 Task: Use a spectral editing tool to visually identify and attenuate sibilant frequencies.
Action: Mouse moved to (38, 234)
Screenshot: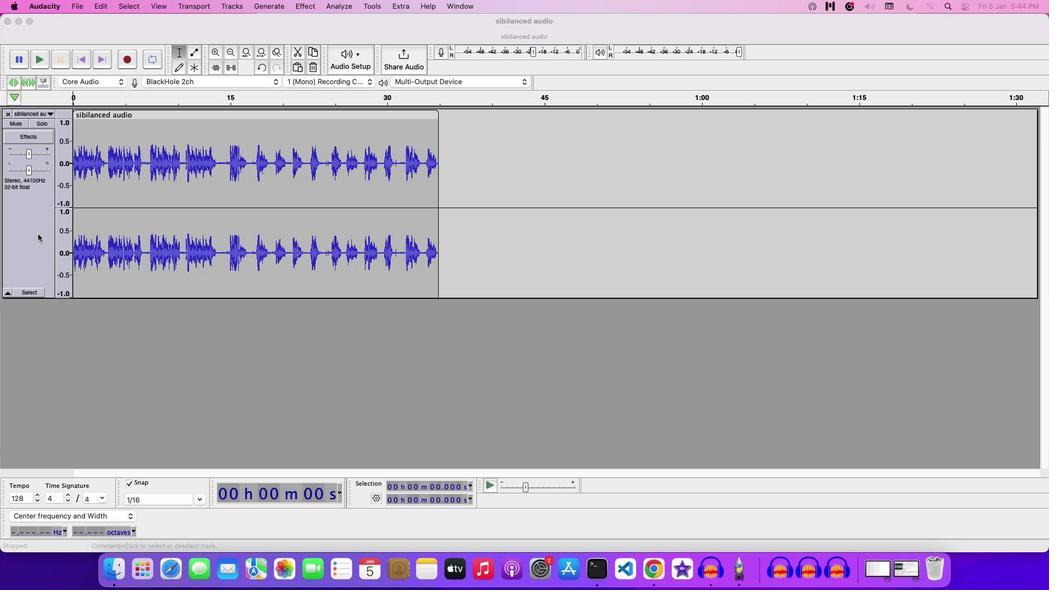 
Action: Mouse pressed left at (38, 234)
Screenshot: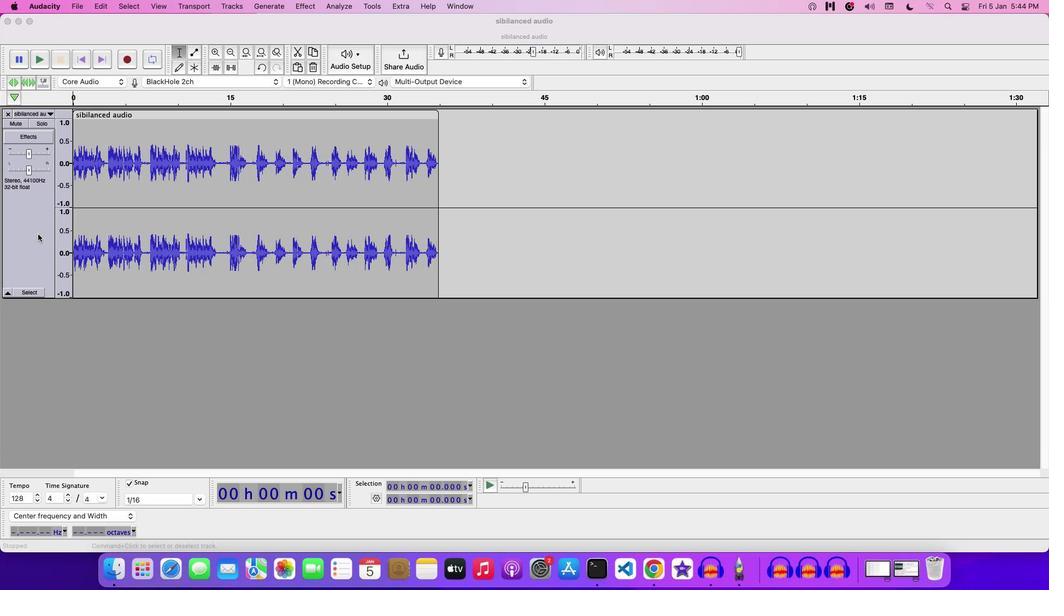 
Action: Mouse moved to (38, 234)
Screenshot: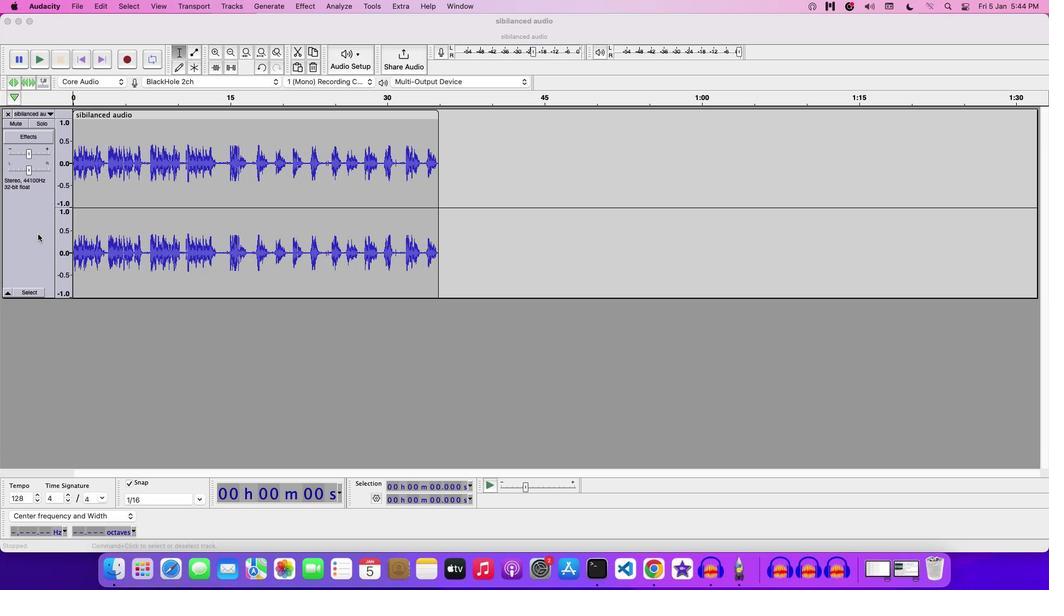
Action: Mouse pressed right at (38, 234)
Screenshot: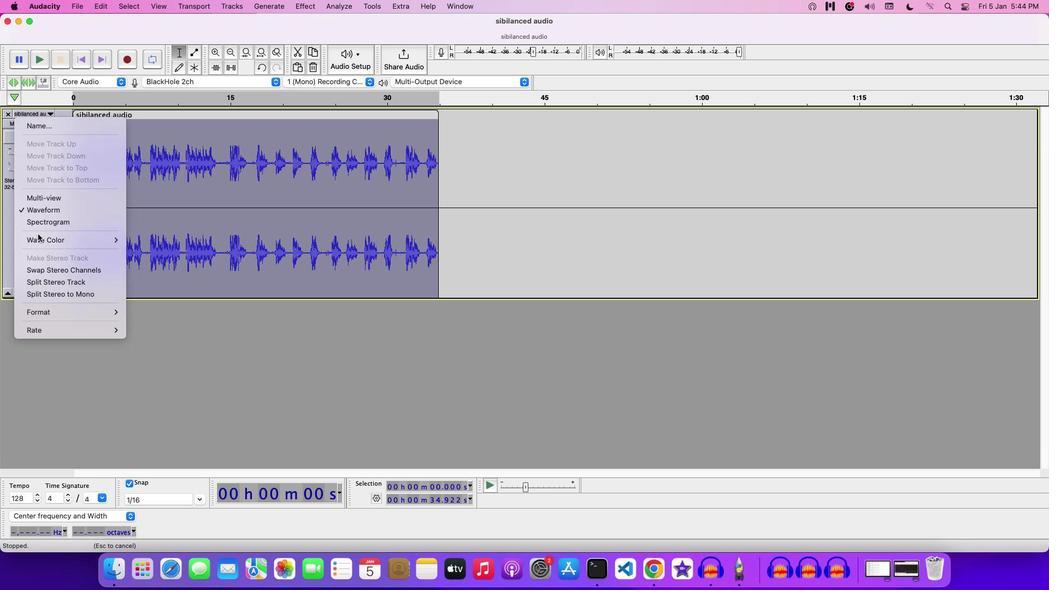 
Action: Mouse moved to (70, 218)
Screenshot: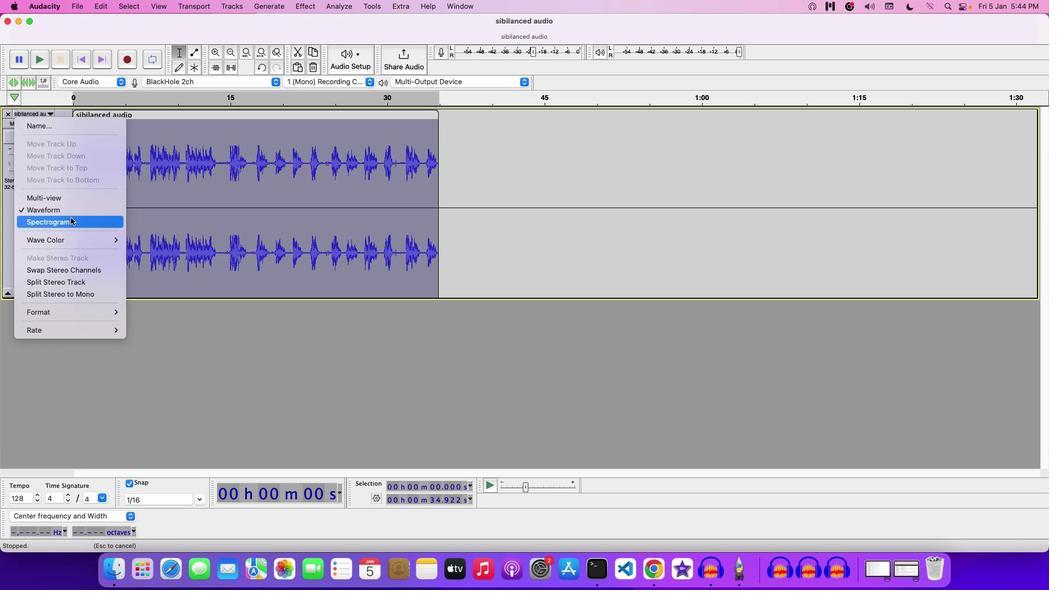 
Action: Mouse pressed left at (70, 218)
Screenshot: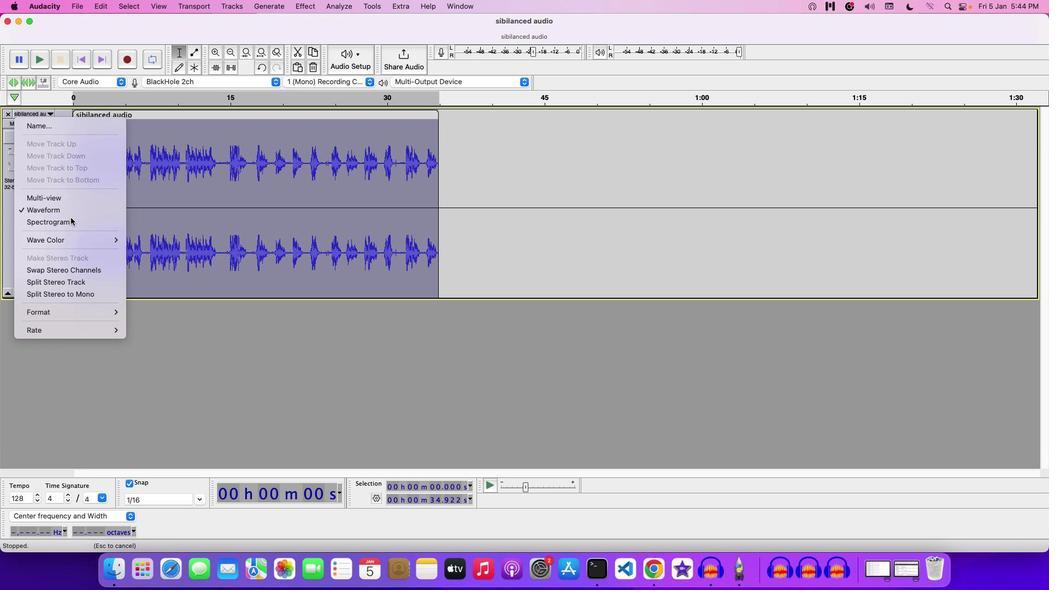 
Action: Mouse moved to (42, 296)
Screenshot: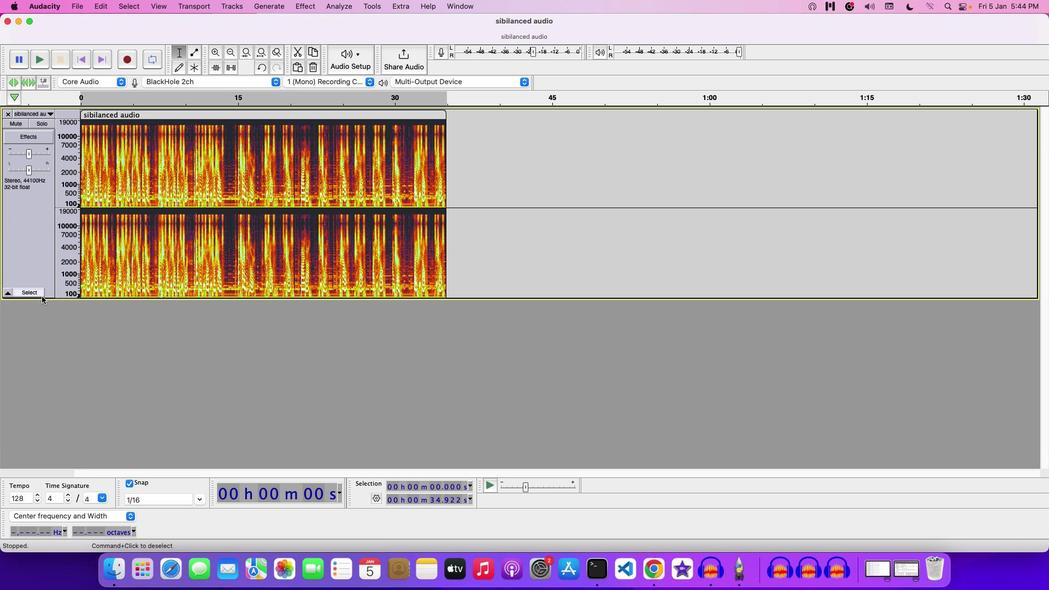 
Action: Mouse pressed left at (42, 296)
Screenshot: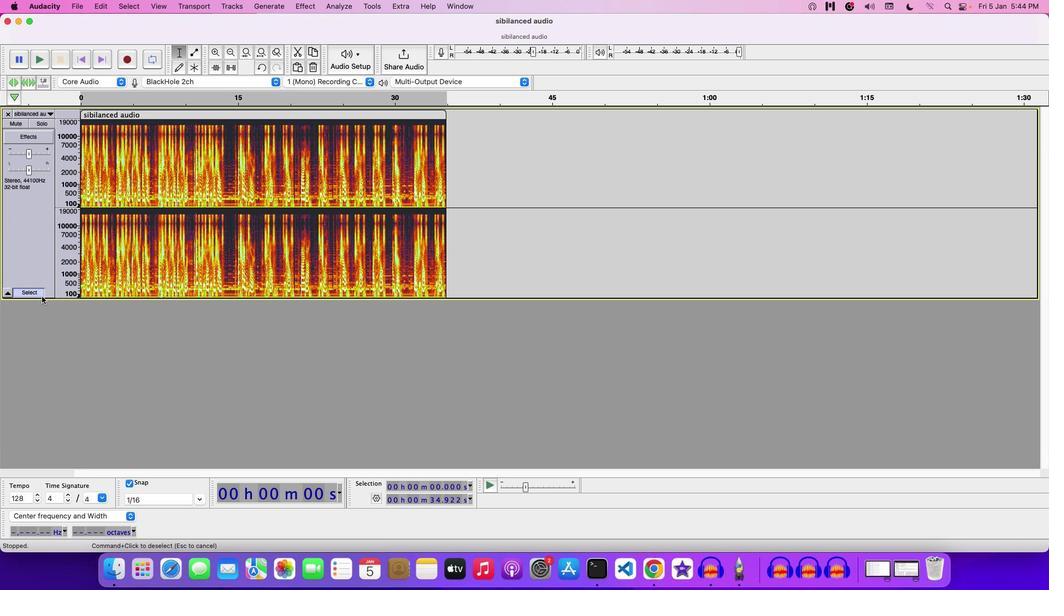 
Action: Mouse moved to (48, 300)
Screenshot: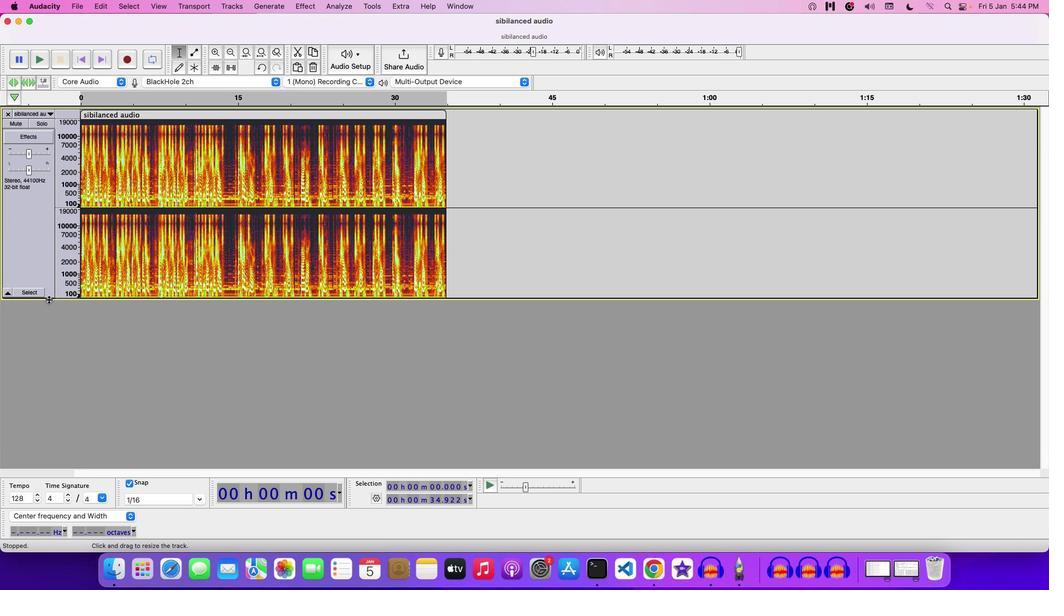 
Action: Mouse pressed left at (48, 300)
Screenshot: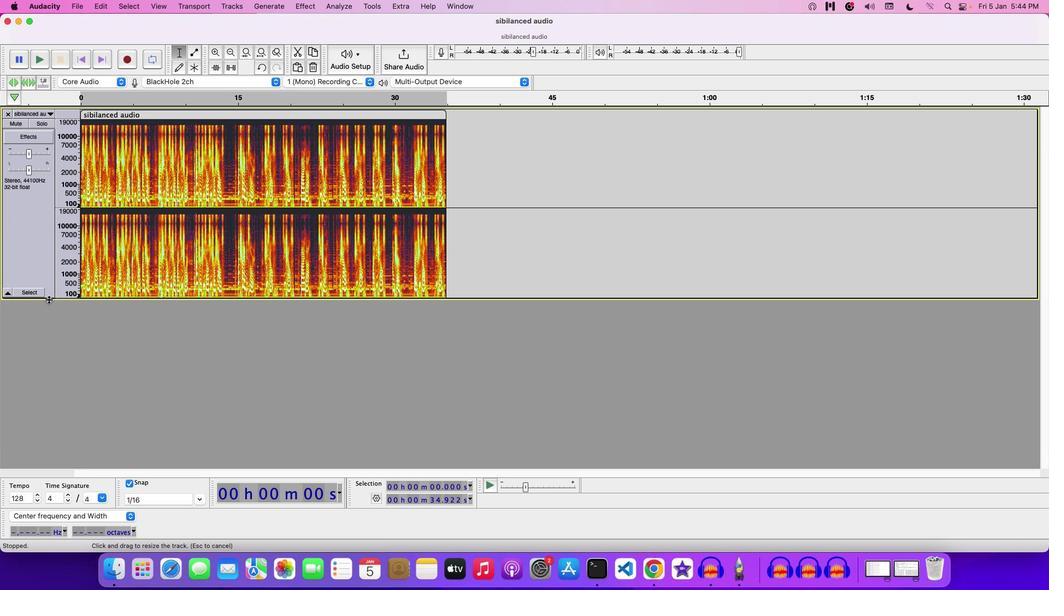 
Action: Mouse moved to (124, 132)
Screenshot: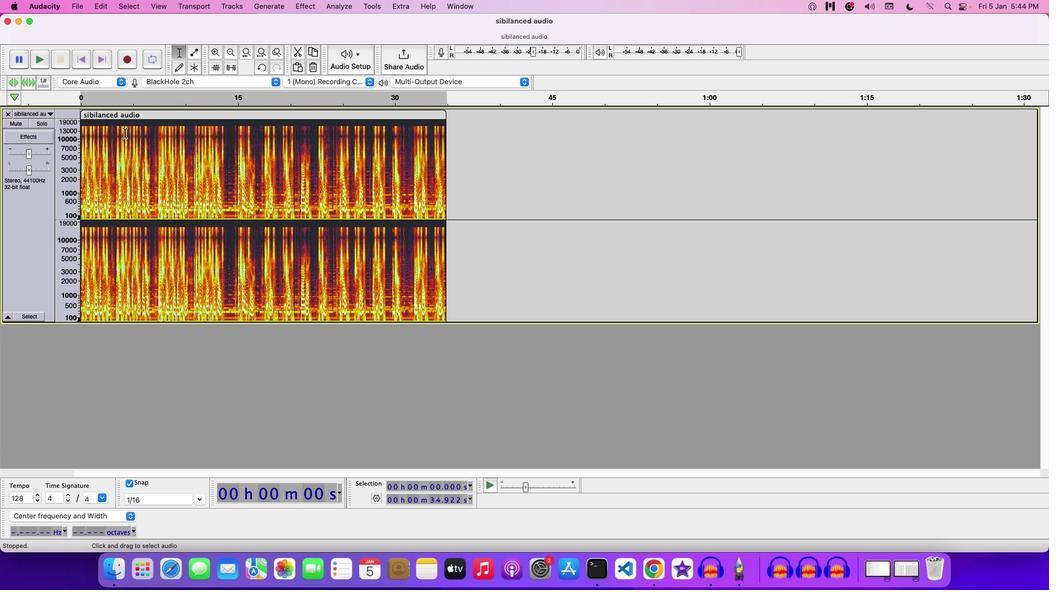 
Action: Mouse pressed left at (124, 132)
Screenshot: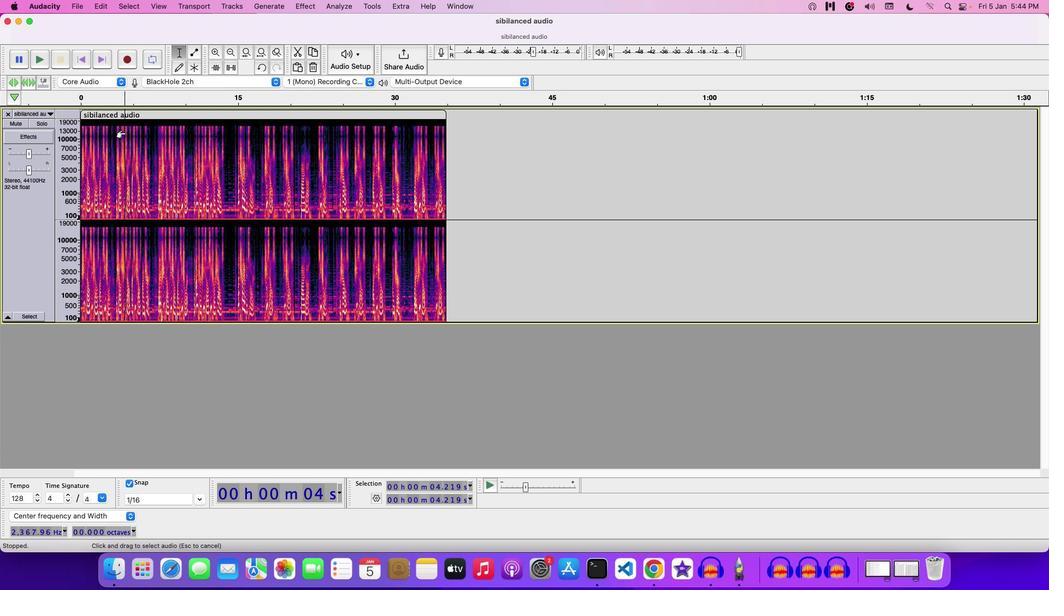
Action: Mouse moved to (88, 168)
Screenshot: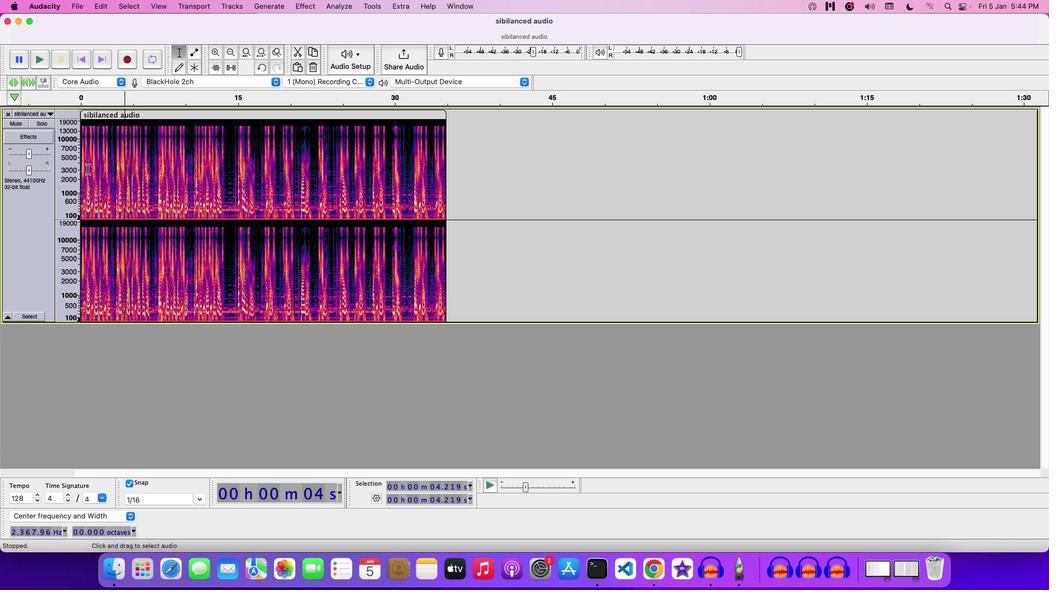 
Action: Mouse pressed left at (88, 168)
Screenshot: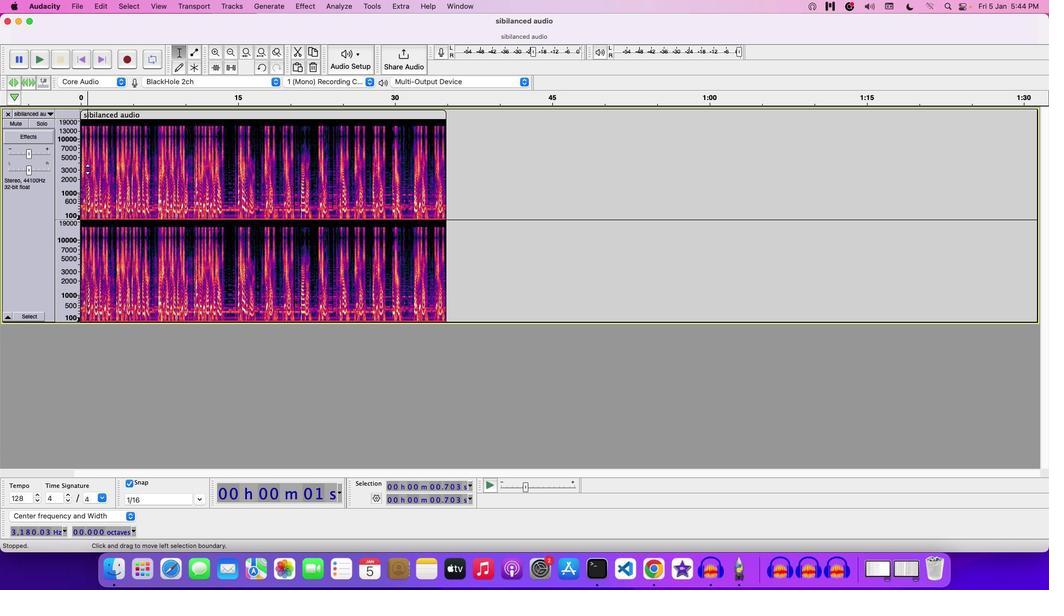 
Action: Mouse moved to (87, 169)
Screenshot: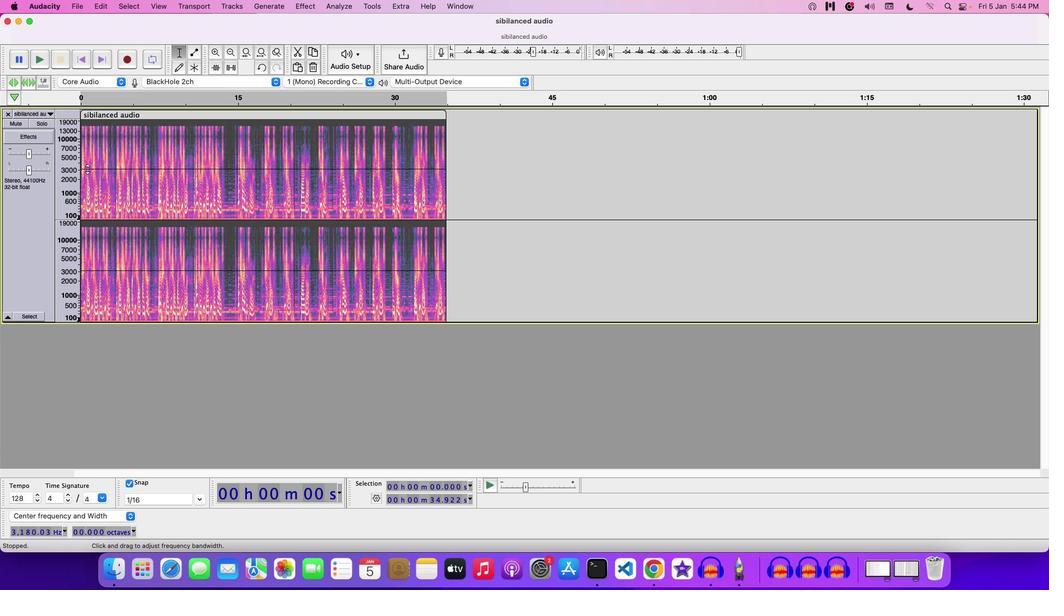 
Action: Mouse pressed left at (87, 169)
Screenshot: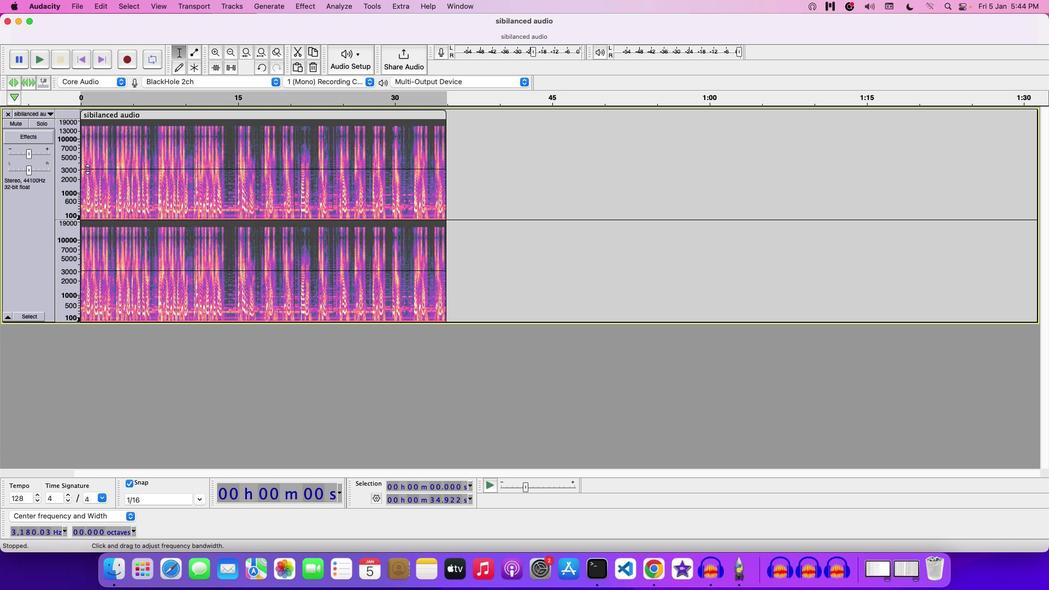 
Action: Mouse moved to (95, 131)
Screenshot: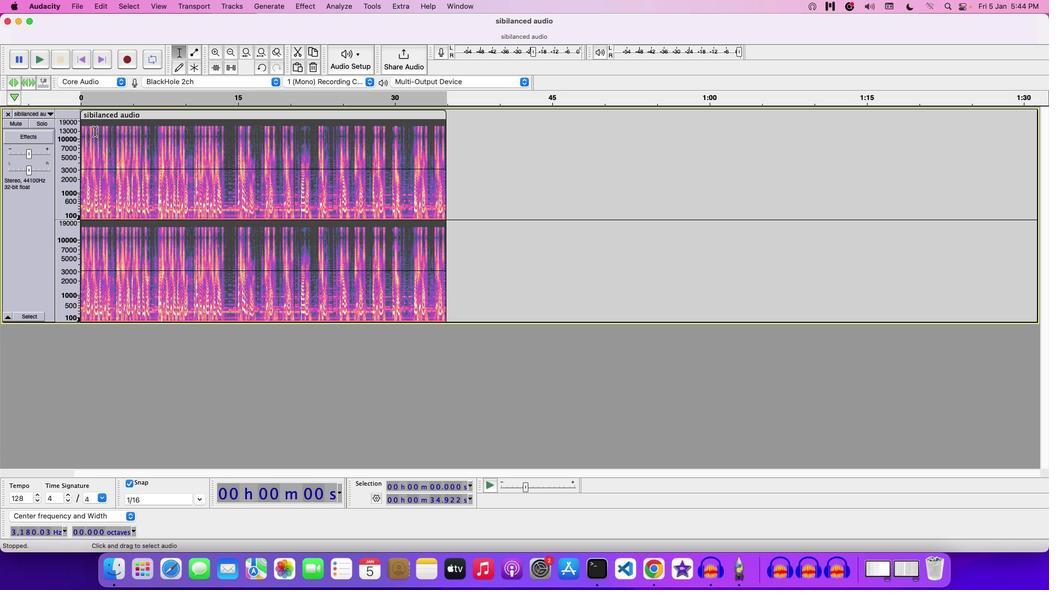 
Action: Mouse pressed left at (95, 131)
Screenshot: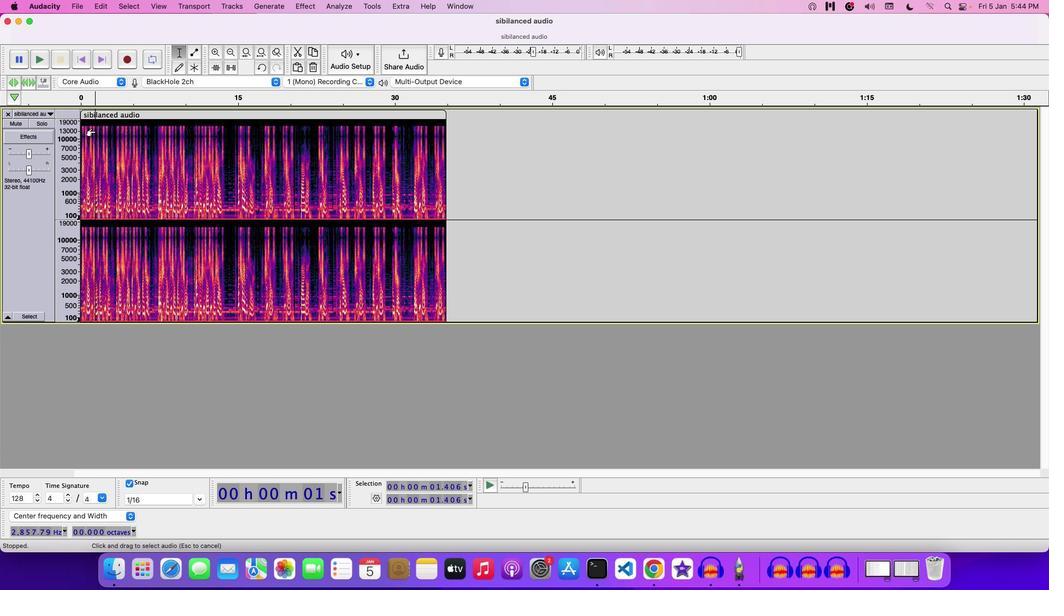 
Action: Mouse moved to (91, 131)
Screenshot: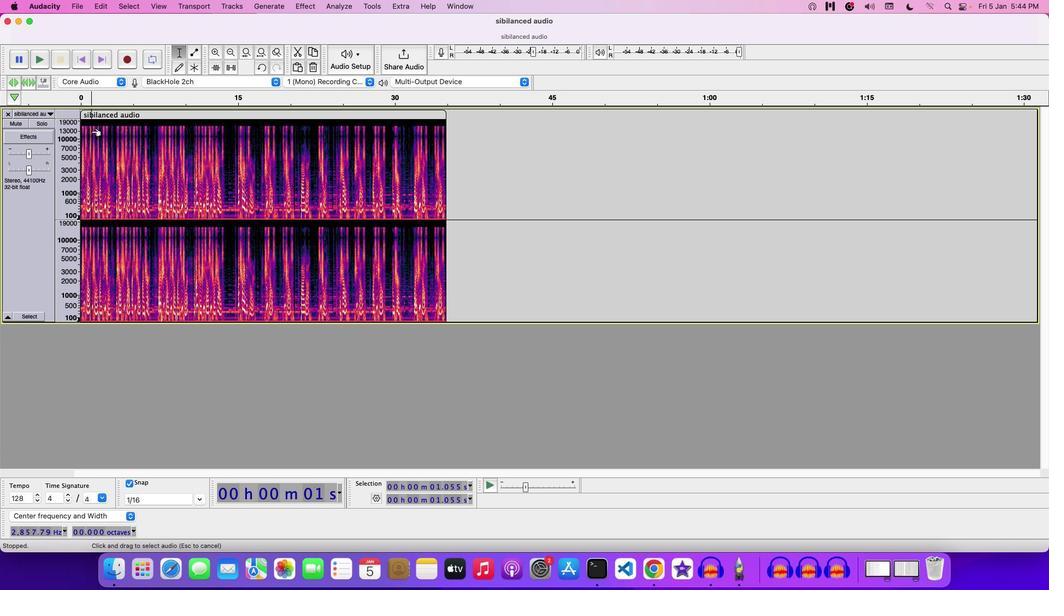 
Action: Mouse pressed left at (91, 131)
Screenshot: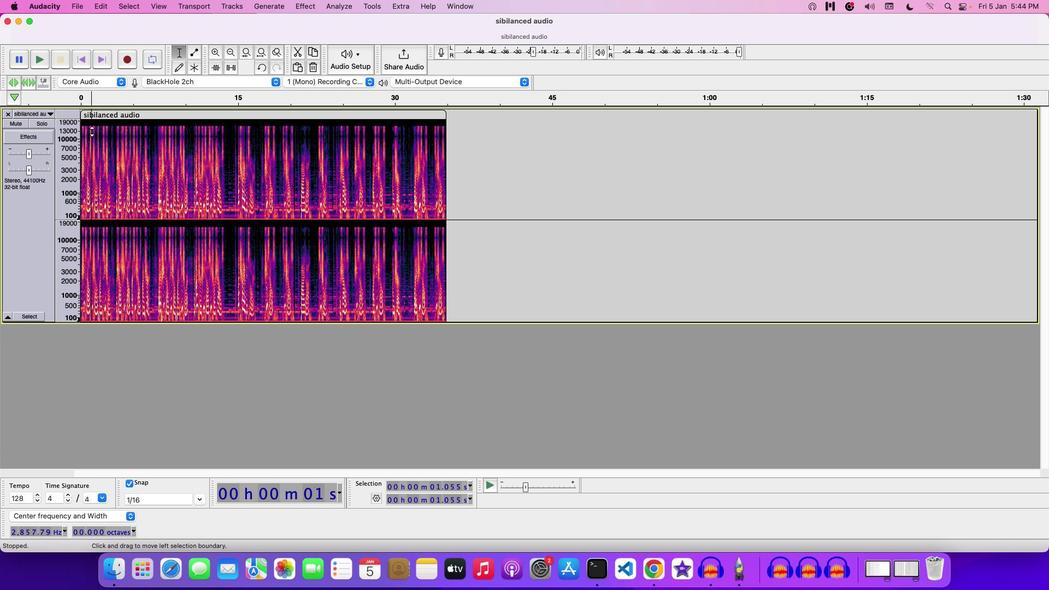 
Action: Mouse pressed left at (91, 131)
Screenshot: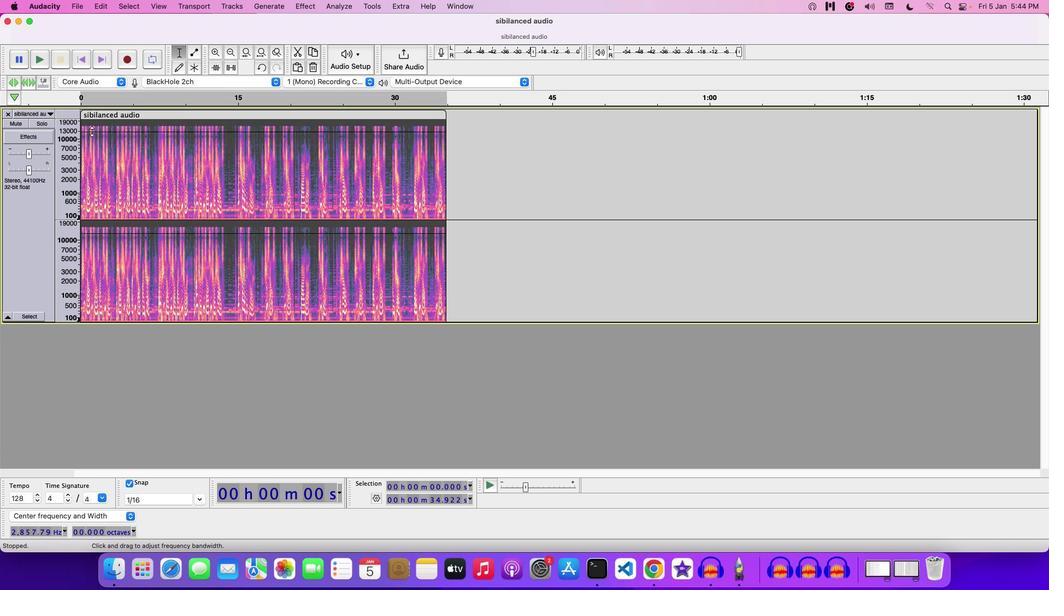 
Action: Mouse pressed left at (91, 131)
Screenshot: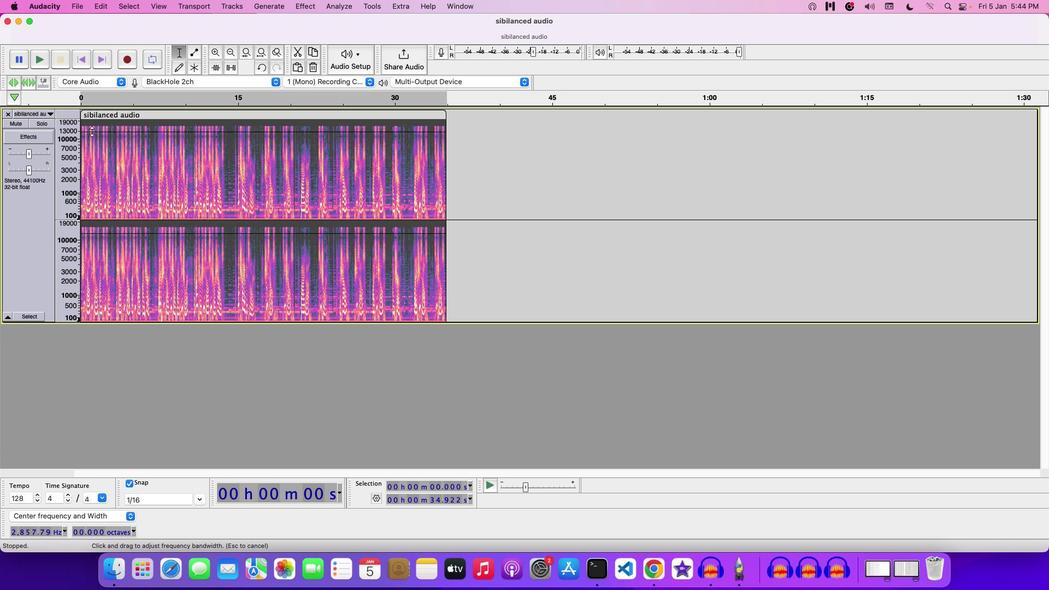 
Action: Mouse moved to (314, 5)
Screenshot: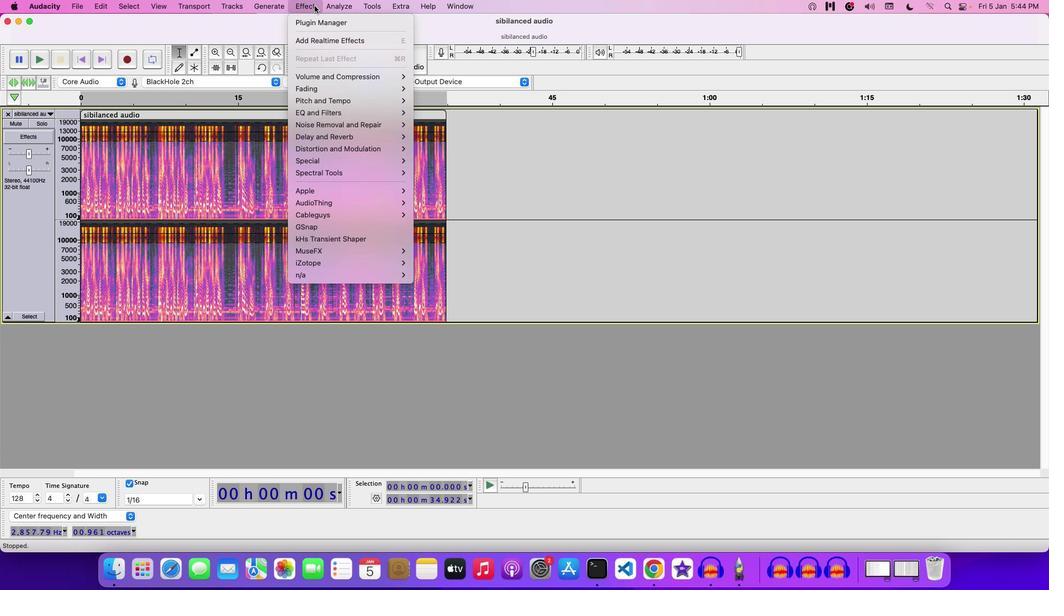 
Action: Mouse pressed left at (314, 5)
Screenshot: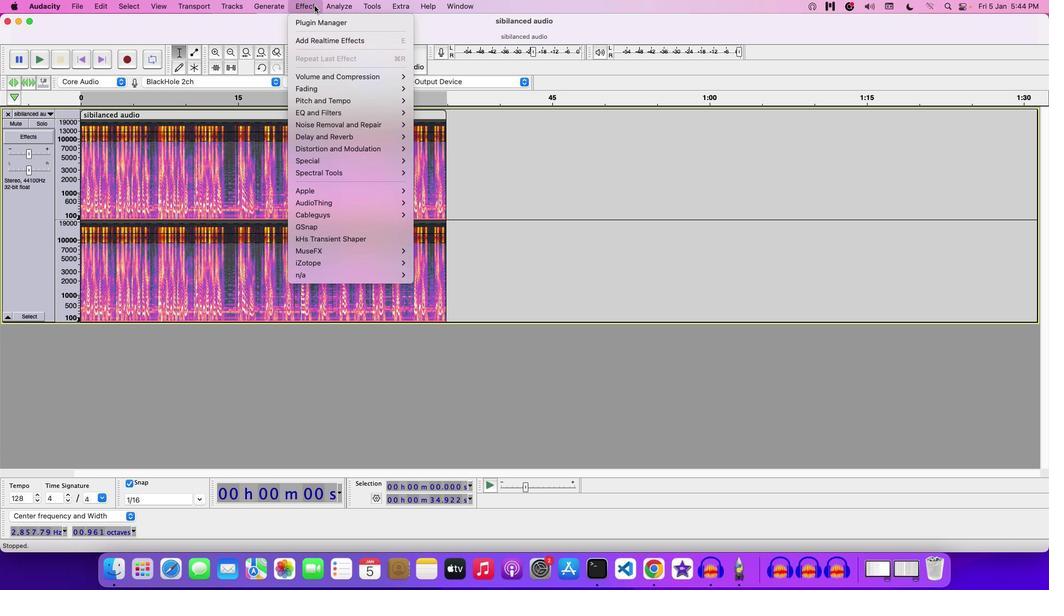 
Action: Mouse moved to (464, 195)
Screenshot: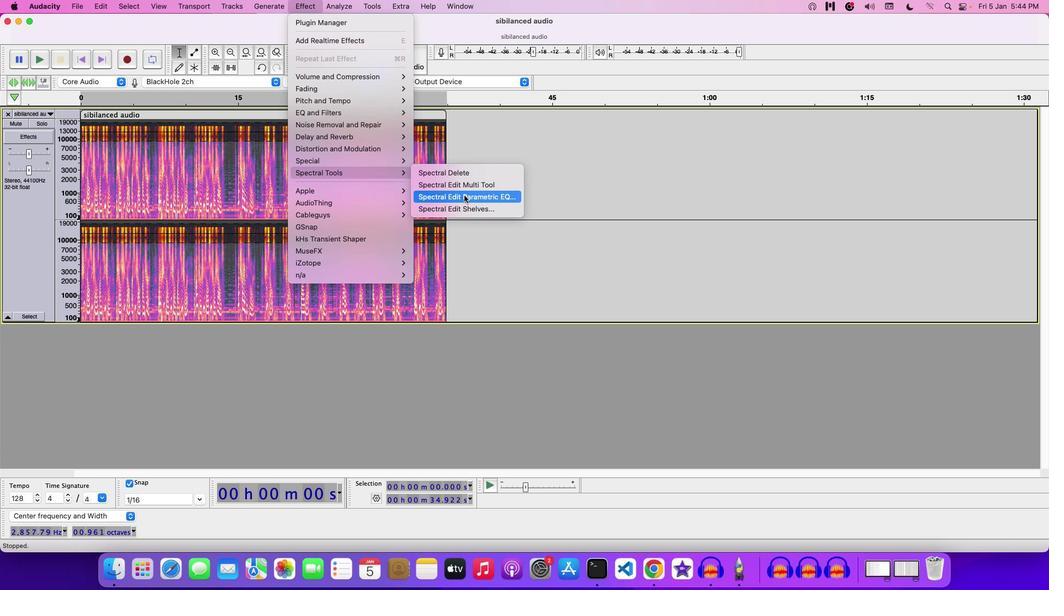
Action: Mouse pressed left at (464, 195)
Screenshot: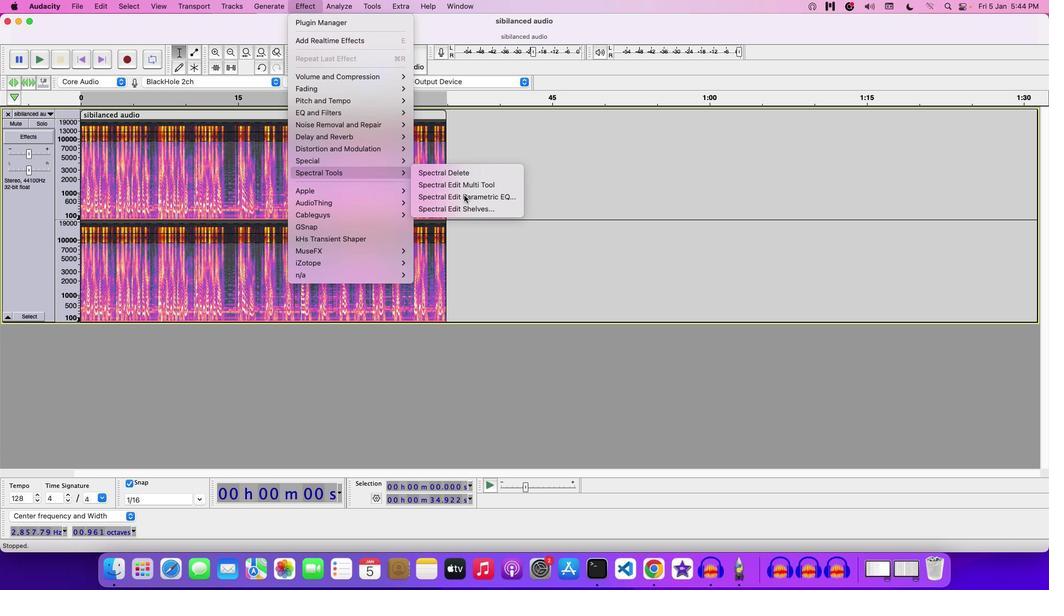 
Action: Mouse moved to (558, 284)
Screenshot: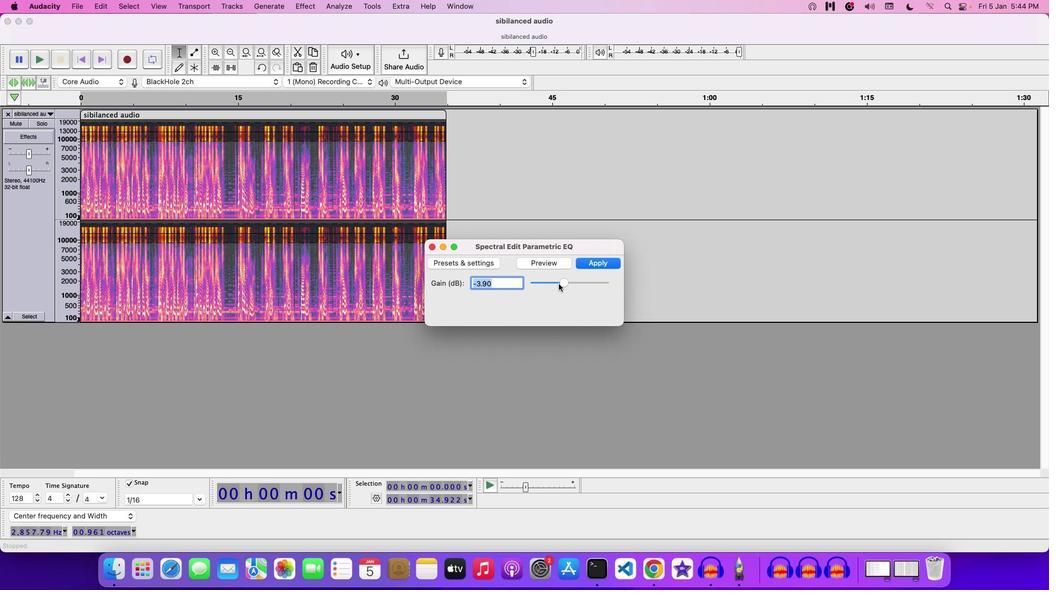 
Action: Mouse pressed left at (558, 284)
Screenshot: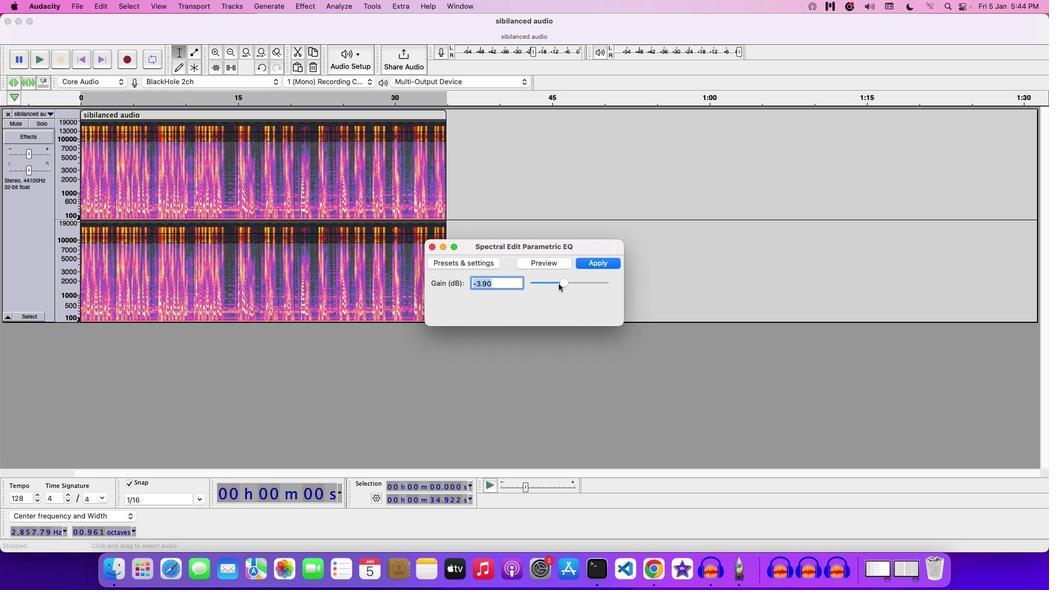 
Action: Mouse moved to (555, 260)
Screenshot: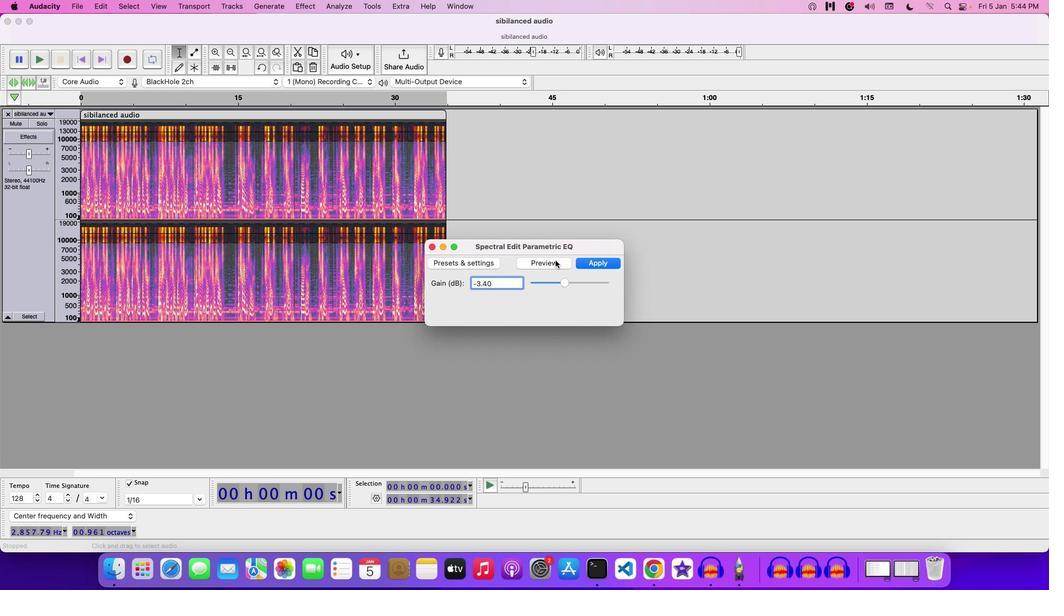 
Action: Mouse pressed left at (555, 260)
Screenshot: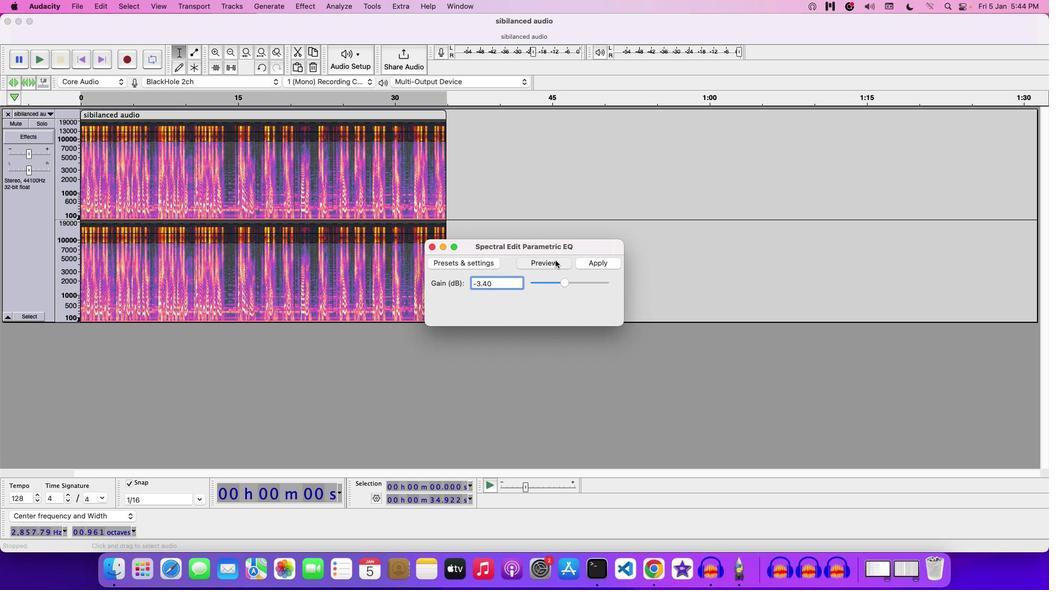 
Action: Mouse moved to (577, 408)
Screenshot: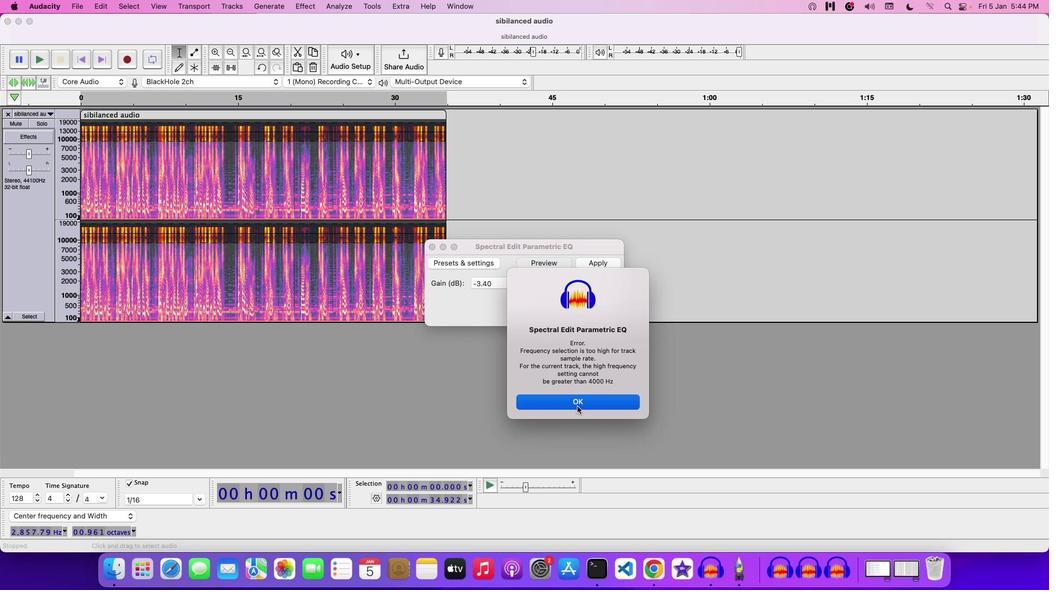 
Action: Mouse pressed left at (577, 408)
Screenshot: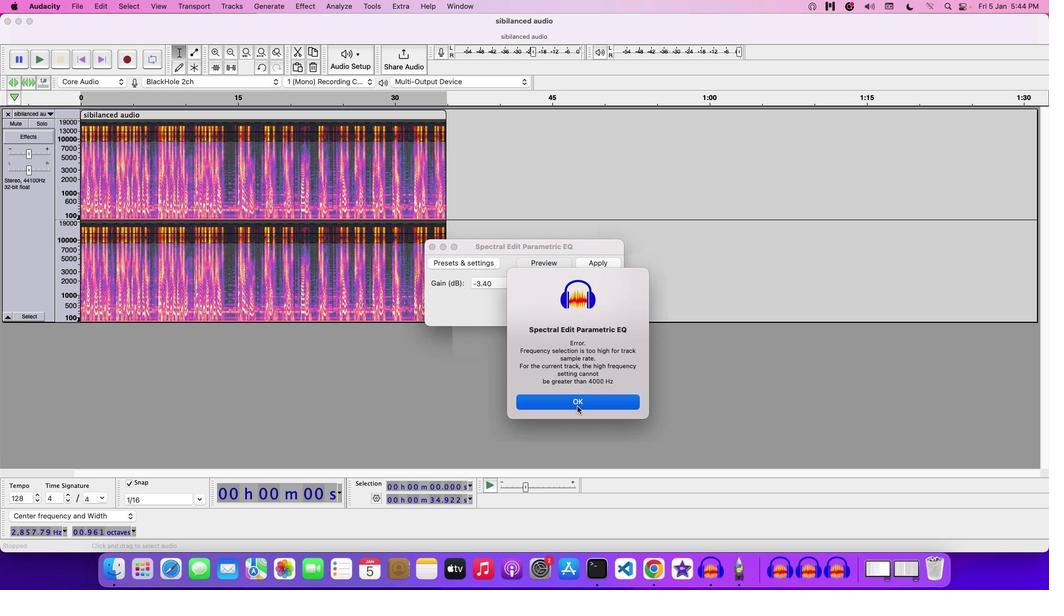 
Action: Mouse moved to (614, 261)
Screenshot: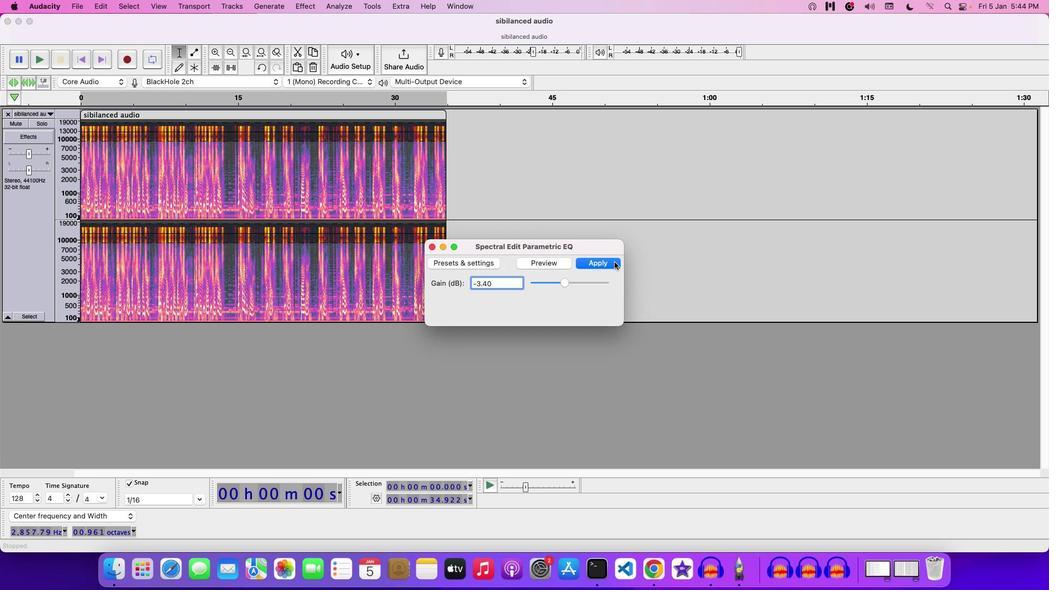 
Action: Mouse pressed left at (614, 261)
Screenshot: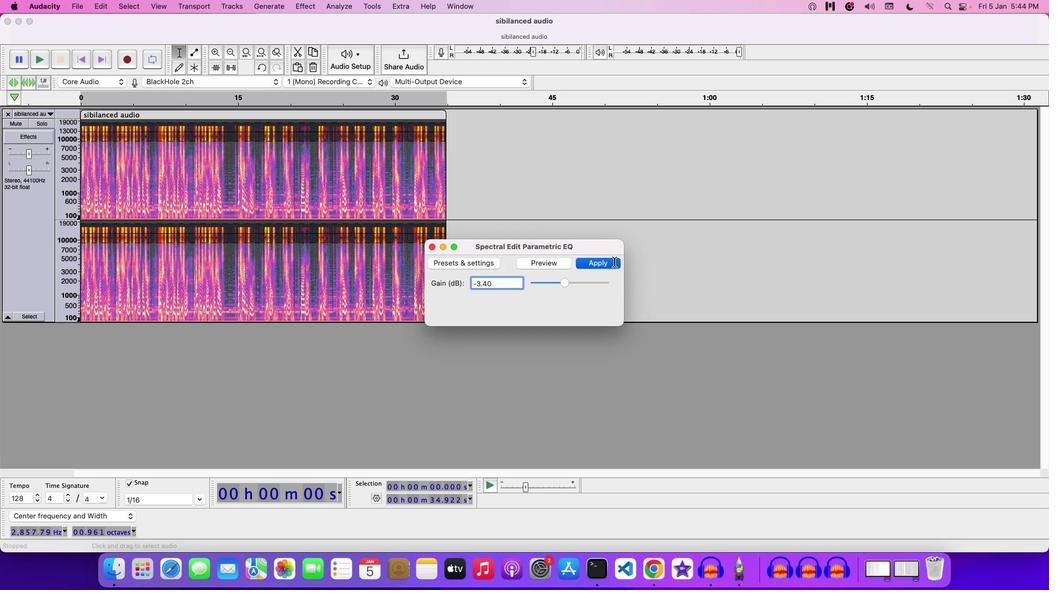 
Action: Mouse moved to (304, 4)
Screenshot: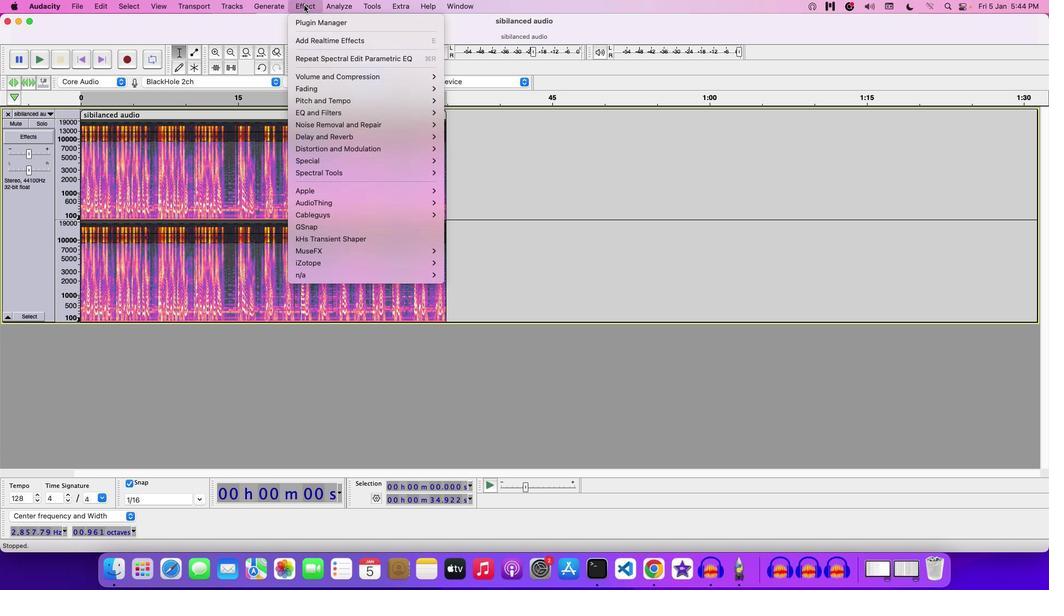 
Action: Mouse pressed left at (304, 4)
Screenshot: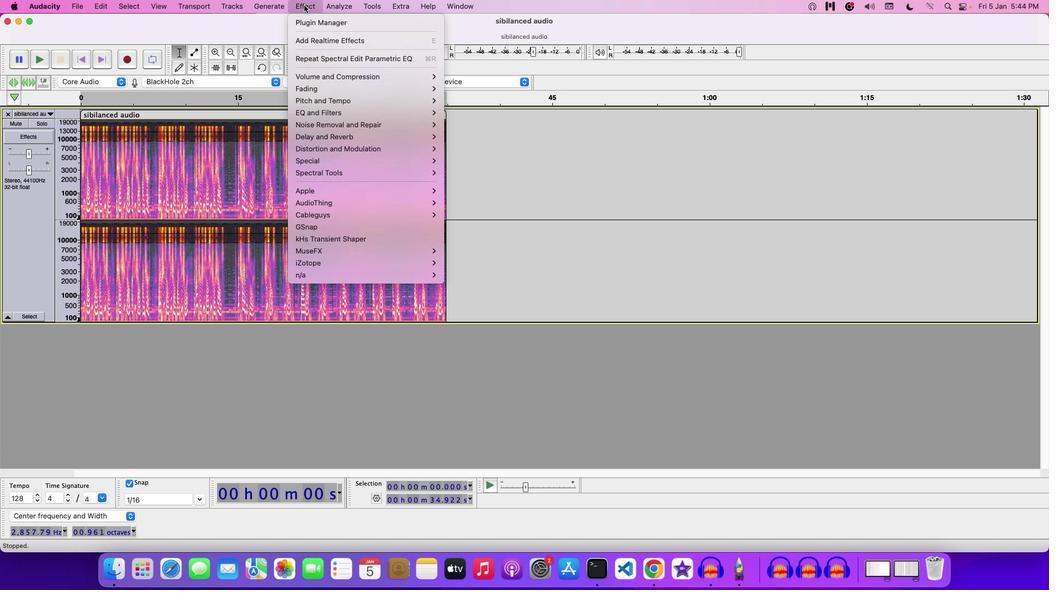 
Action: Mouse moved to (341, 63)
Screenshot: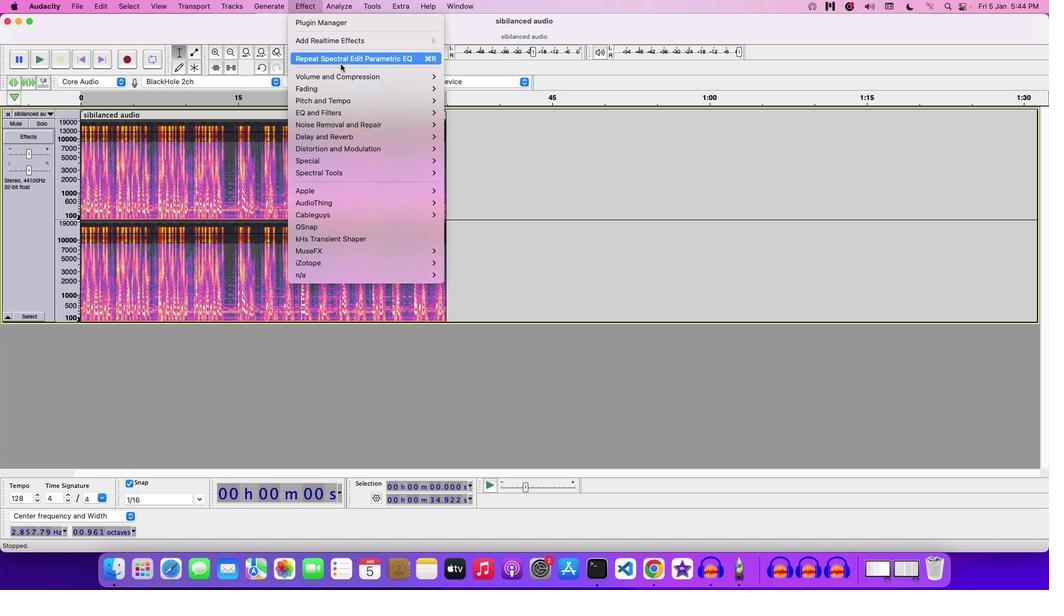
Action: Mouse pressed left at (341, 63)
Screenshot: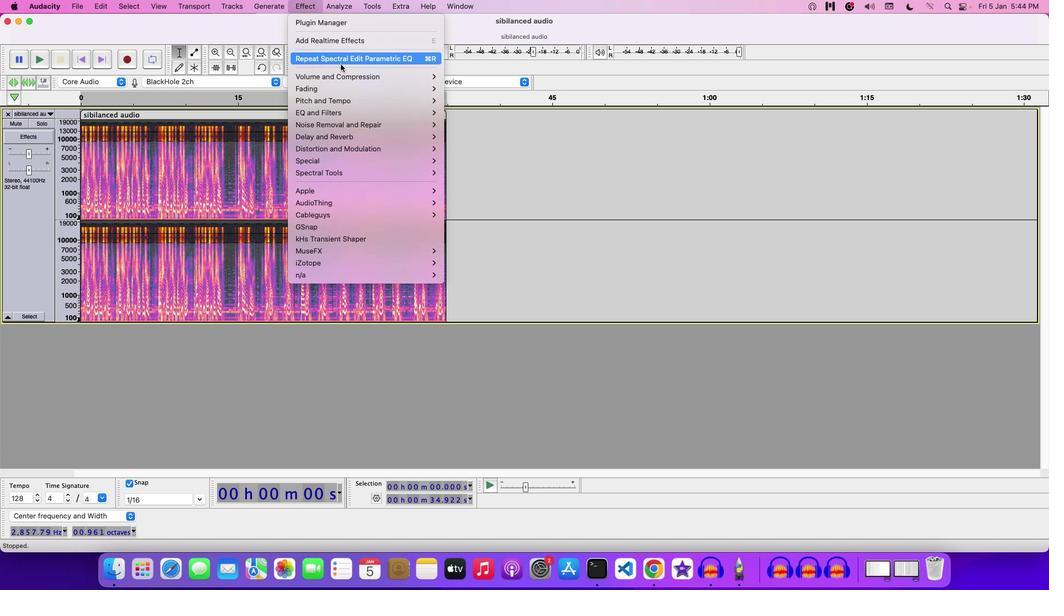 
Action: Mouse moved to (303, 2)
Screenshot: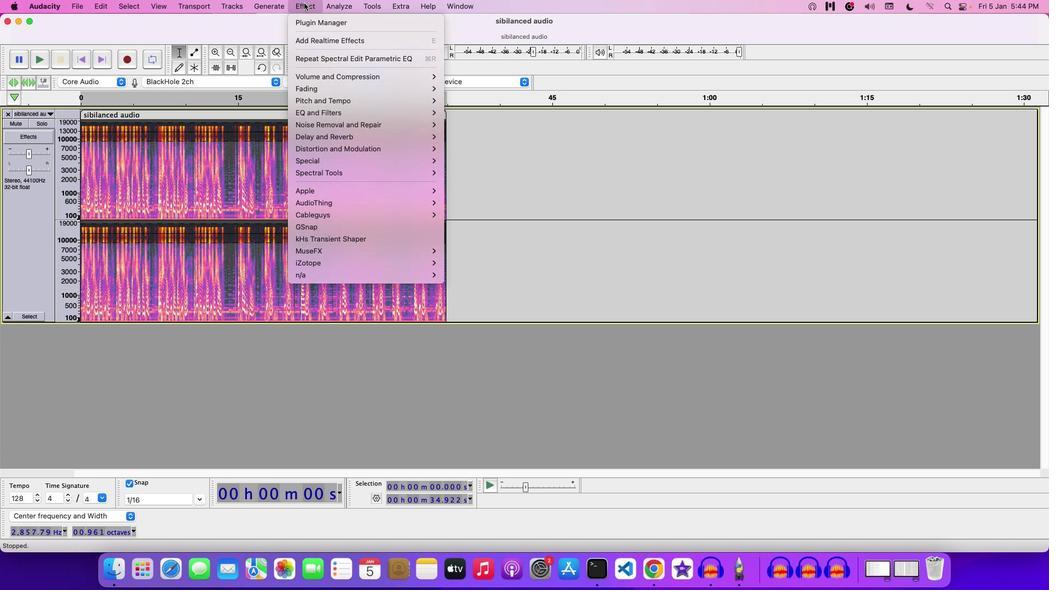 
Action: Mouse pressed left at (303, 2)
Screenshot: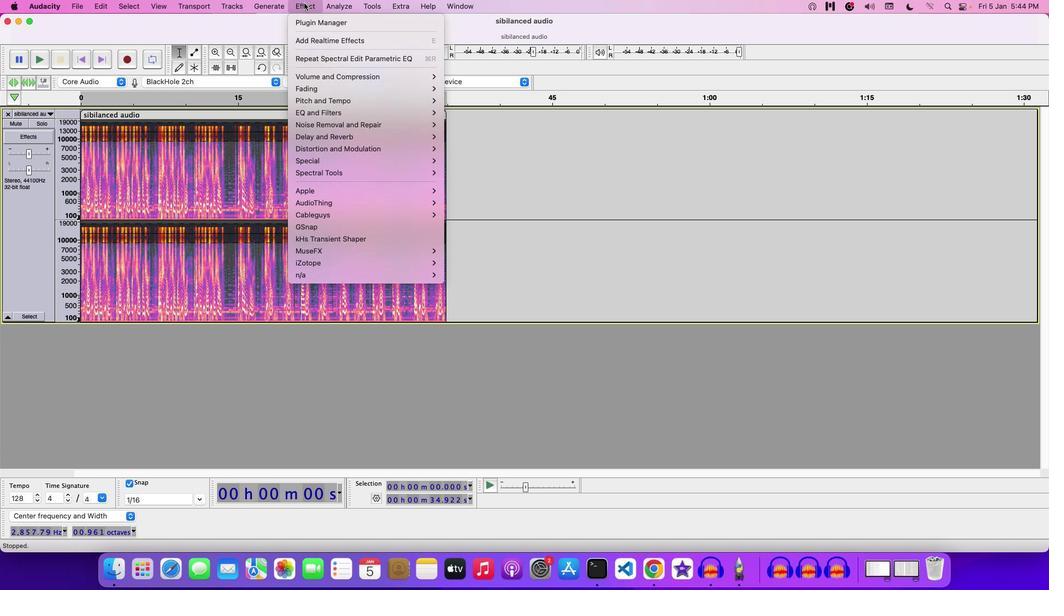 
Action: Mouse moved to (324, 53)
Screenshot: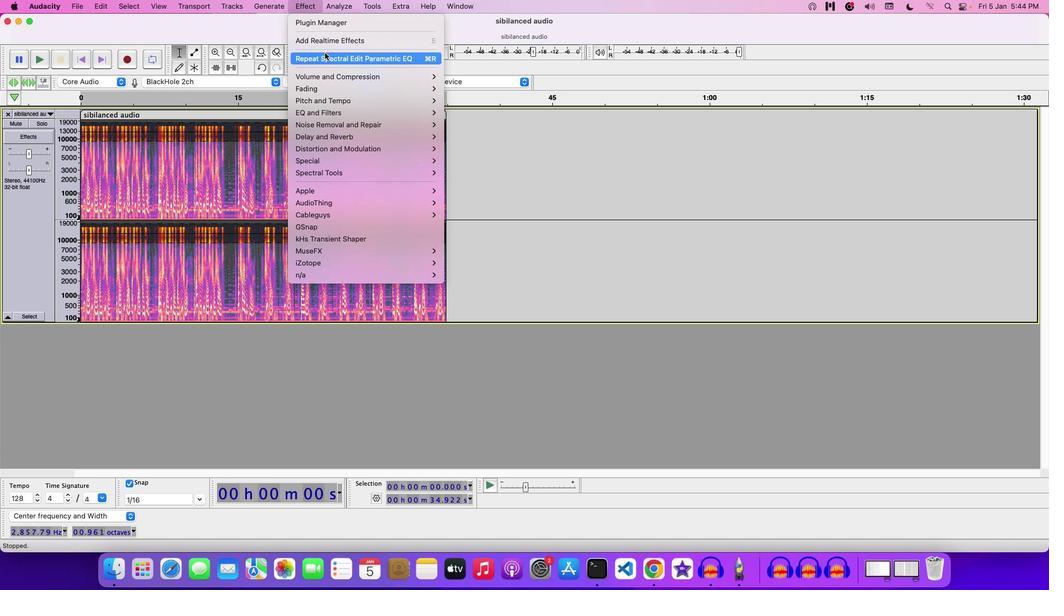 
Action: Mouse pressed left at (324, 53)
Screenshot: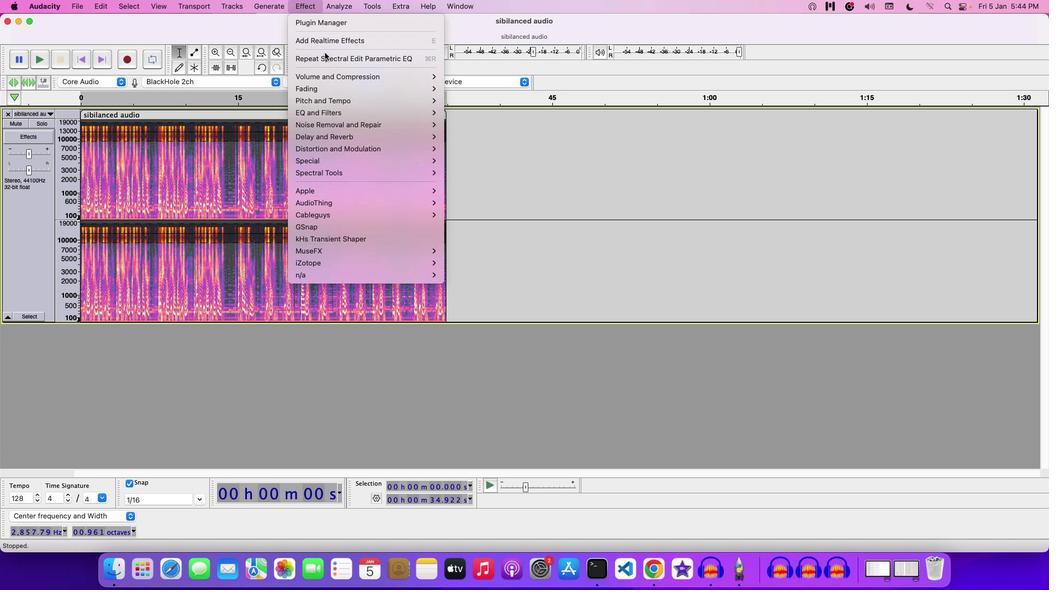 
Action: Mouse moved to (307, 9)
Screenshot: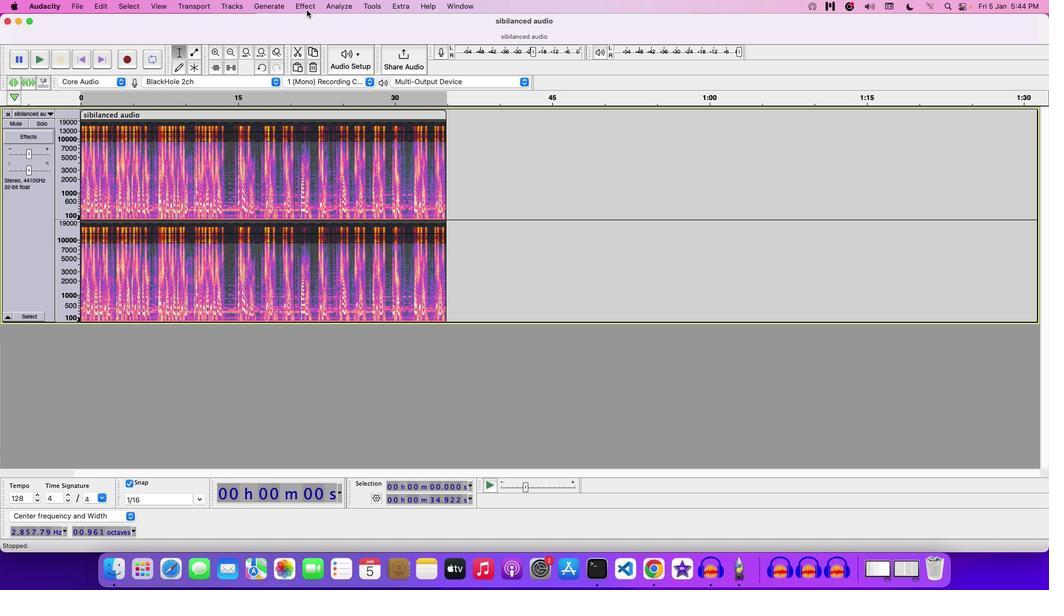 
Action: Mouse pressed left at (307, 9)
Screenshot: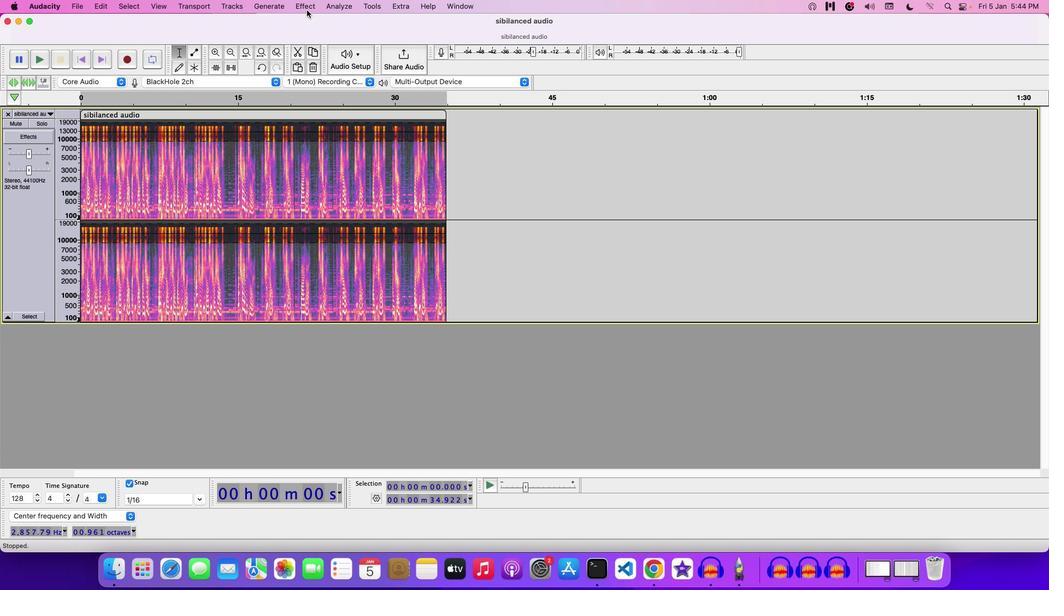 
Action: Mouse moved to (323, 53)
Screenshot: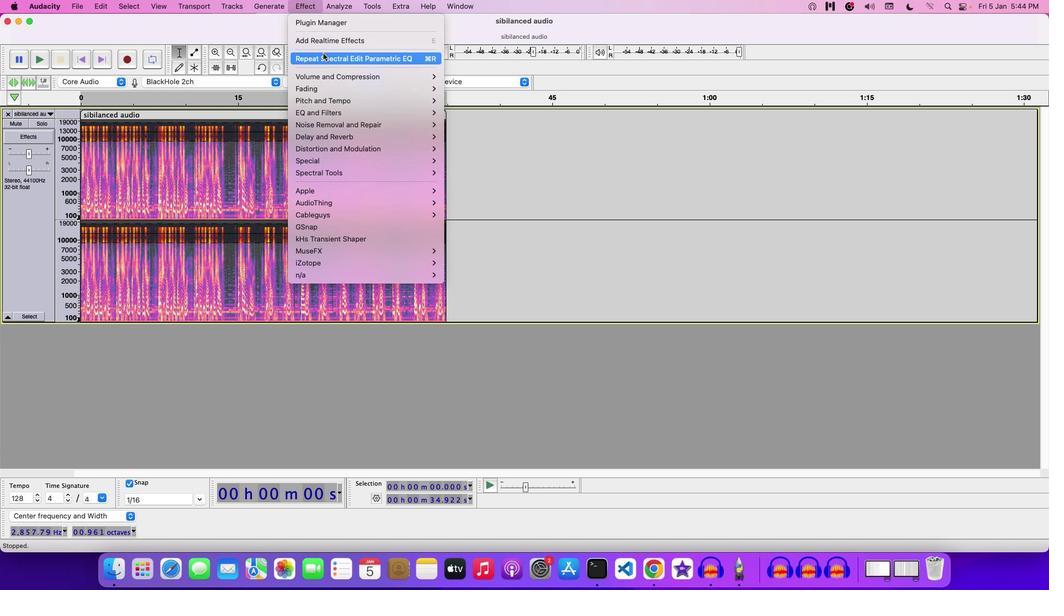 
Action: Mouse pressed left at (323, 53)
Screenshot: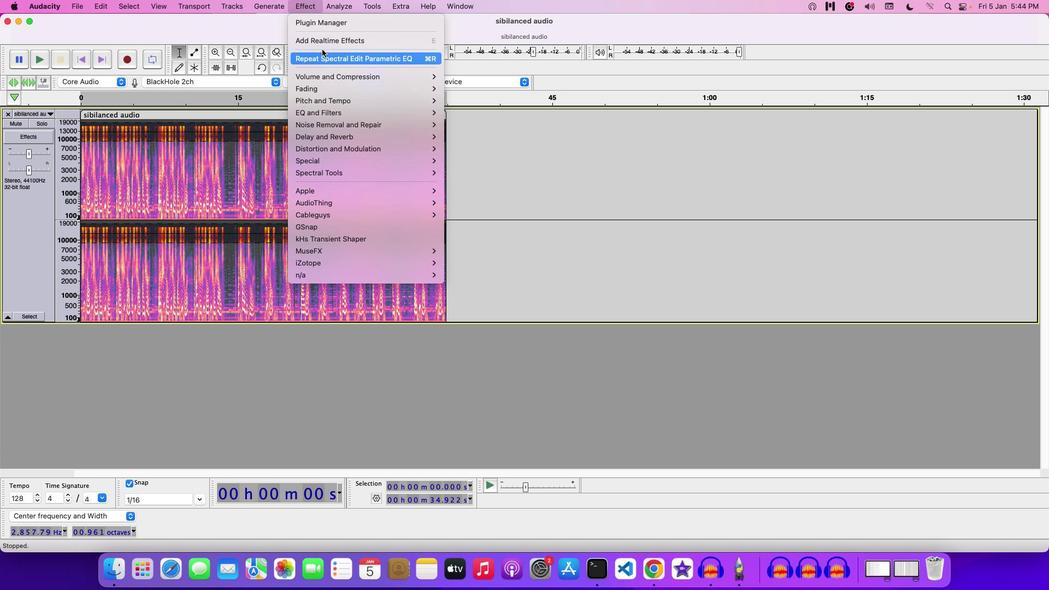 
Action: Mouse moved to (305, 10)
Screenshot: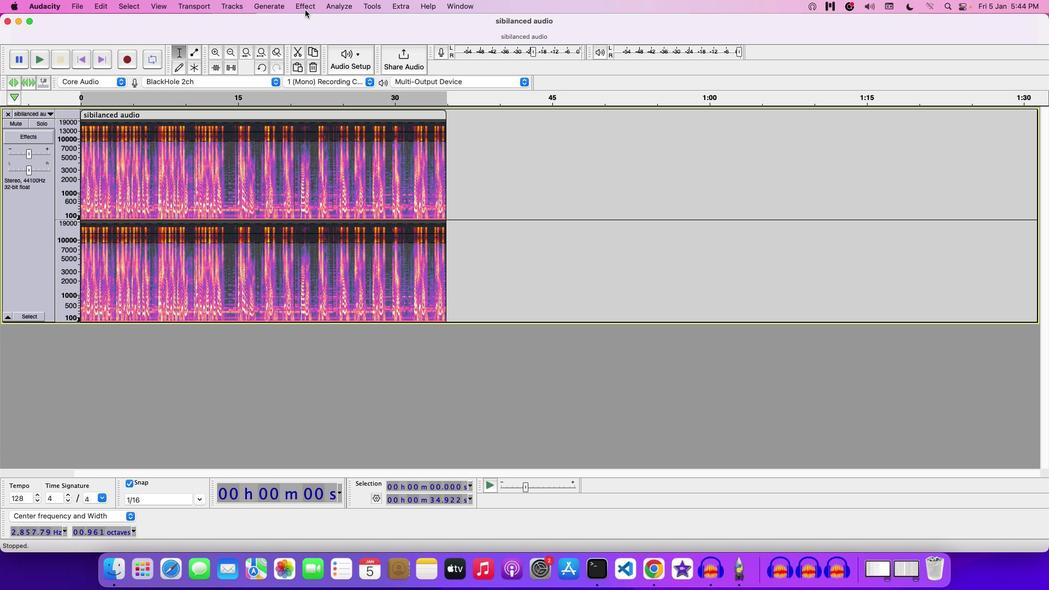 
Action: Mouse pressed left at (305, 10)
Screenshot: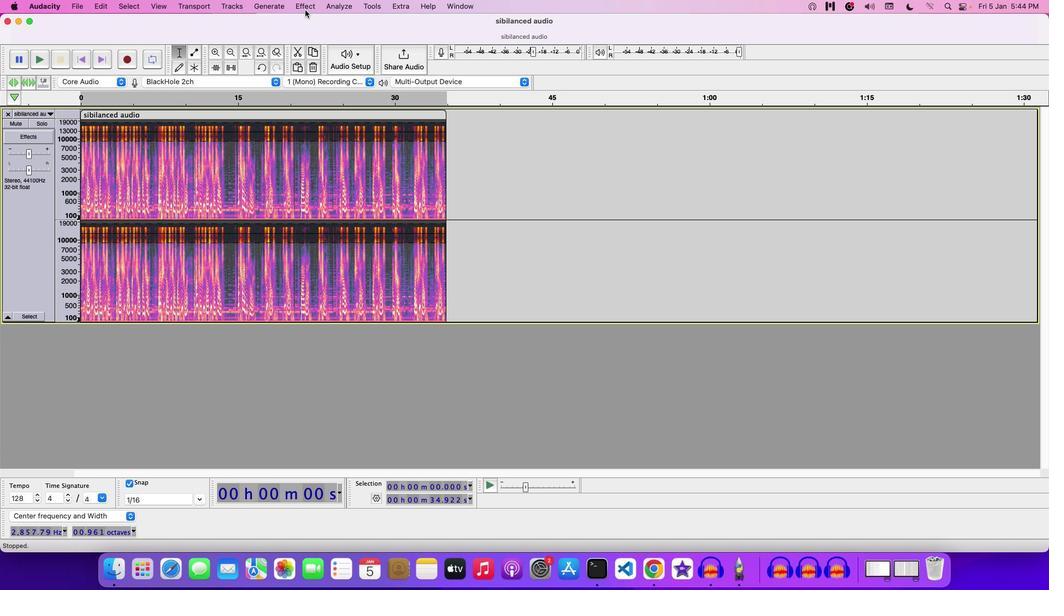 
Action: Mouse moved to (320, 56)
Screenshot: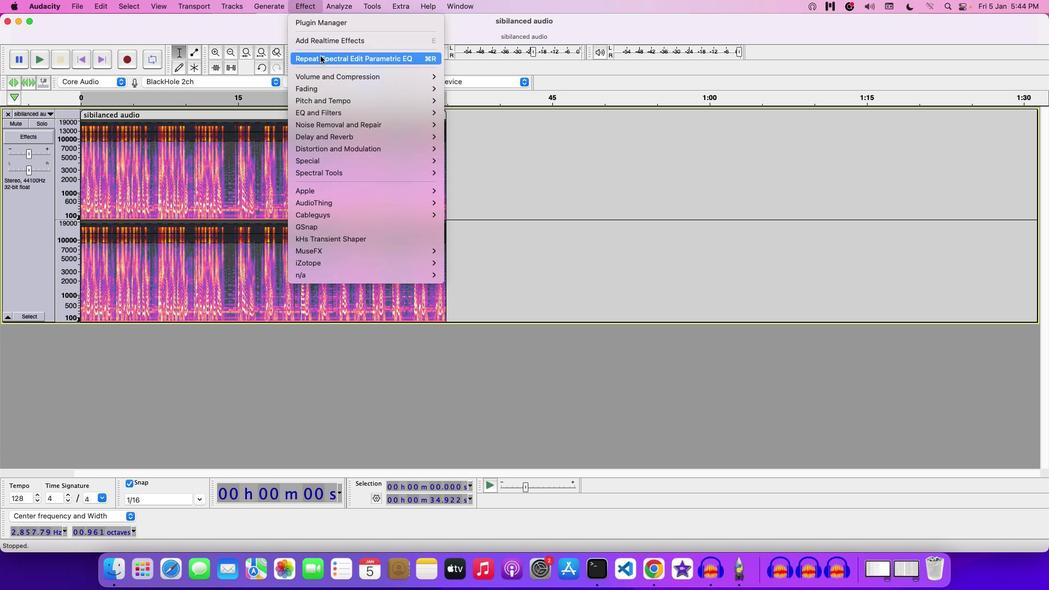 
Action: Mouse pressed left at (320, 56)
Screenshot: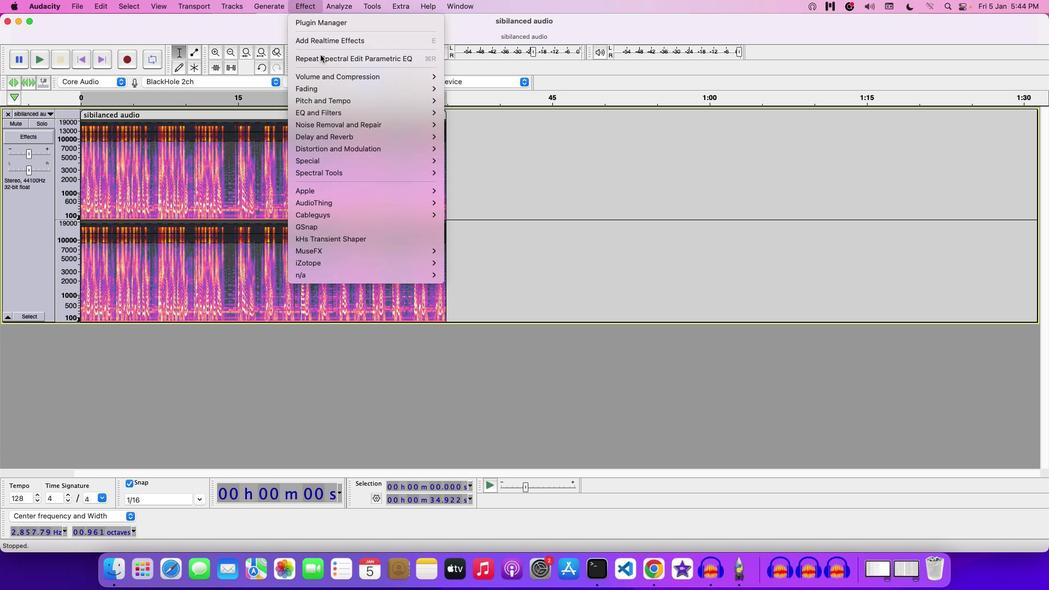 
Action: Mouse moved to (304, 5)
Screenshot: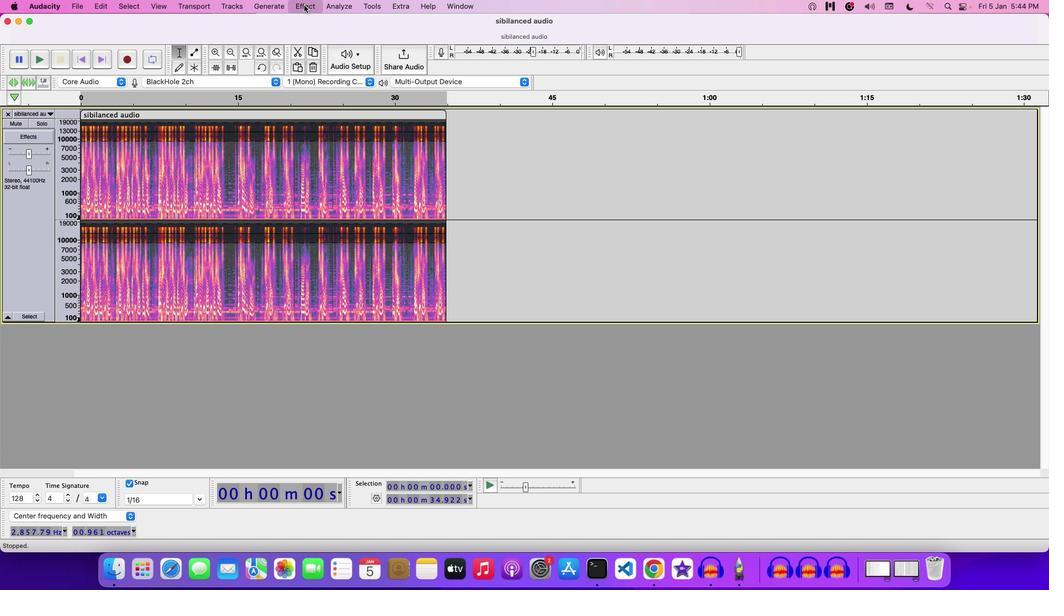 
Action: Mouse pressed left at (304, 5)
Screenshot: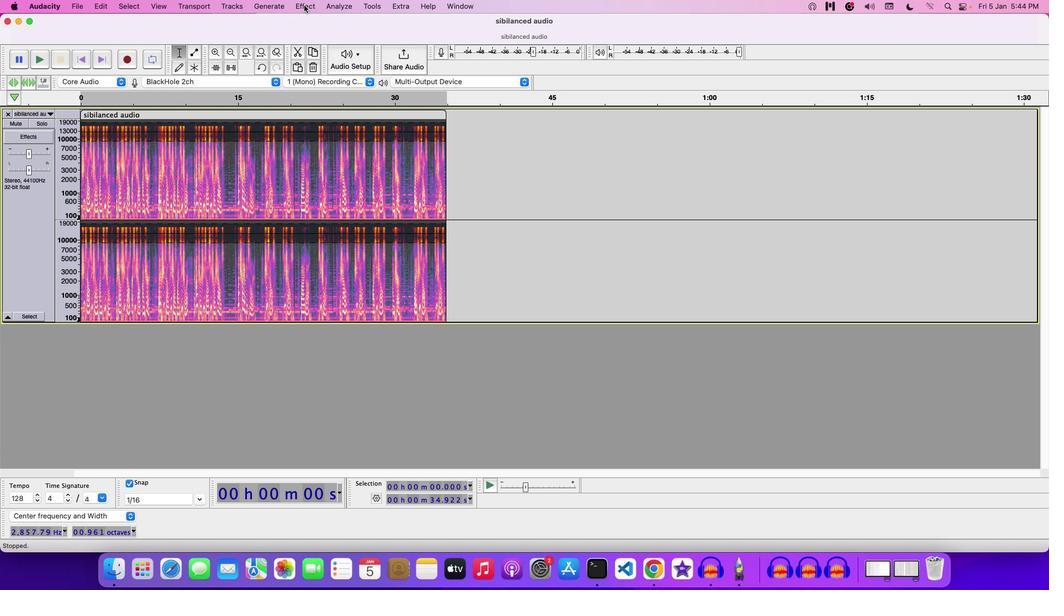 
Action: Mouse moved to (315, 59)
Screenshot: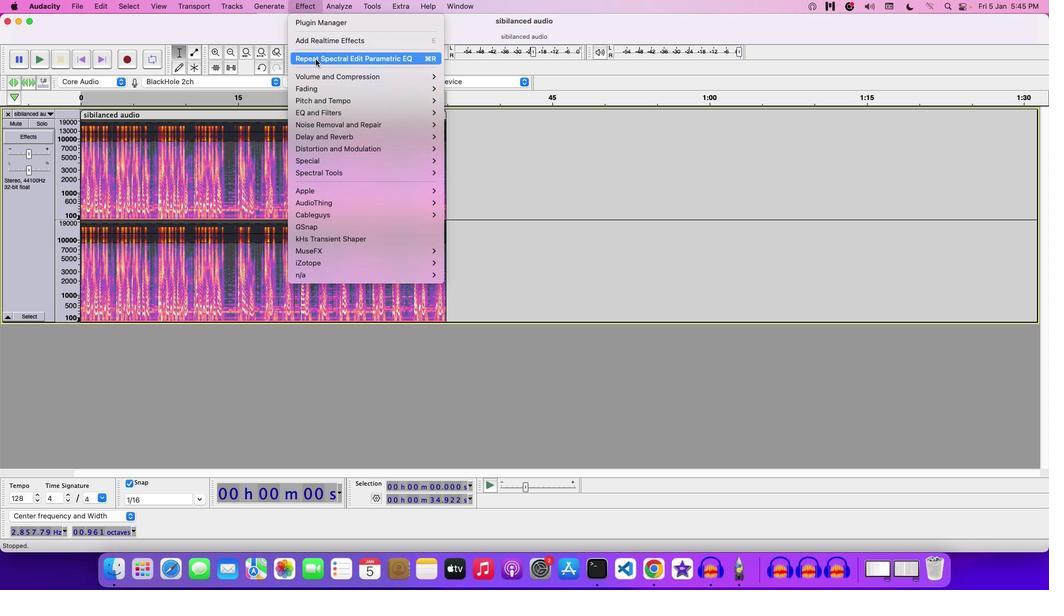 
Action: Mouse pressed left at (315, 59)
Screenshot: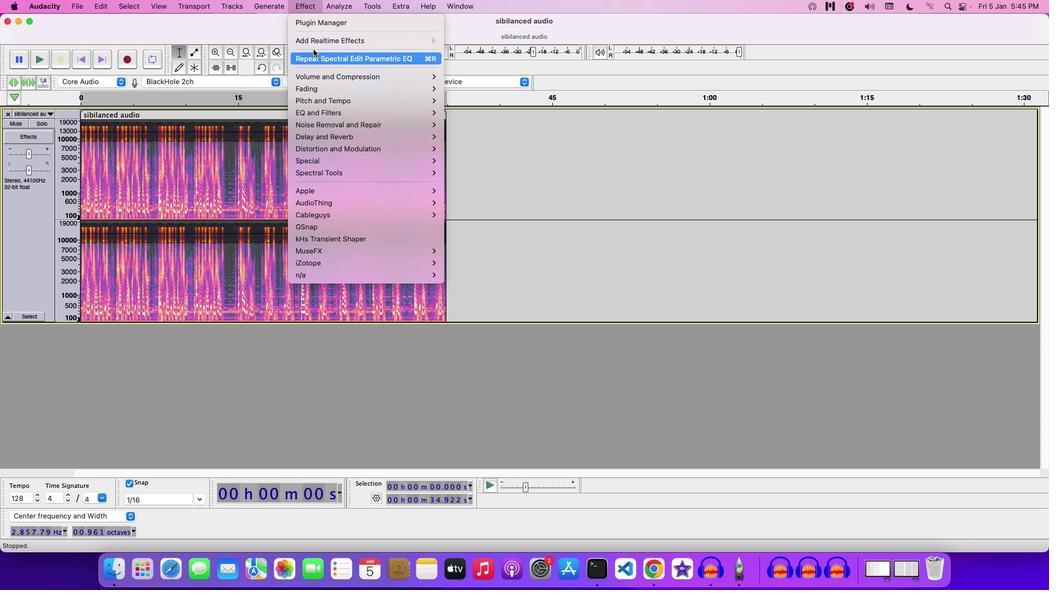 
Action: Mouse moved to (297, 1)
Screenshot: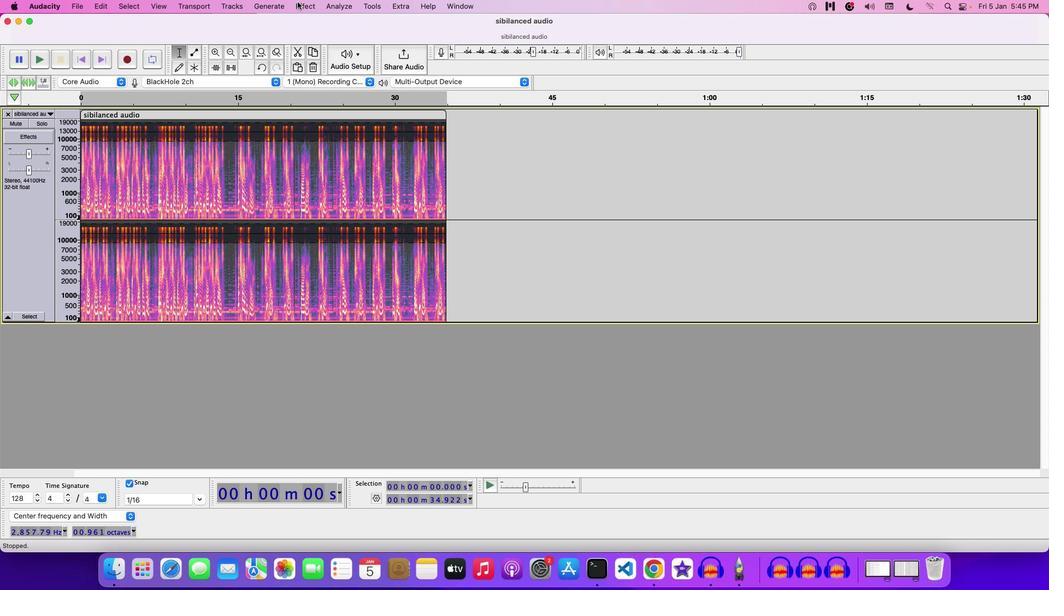 
Action: Mouse pressed left at (297, 1)
Screenshot: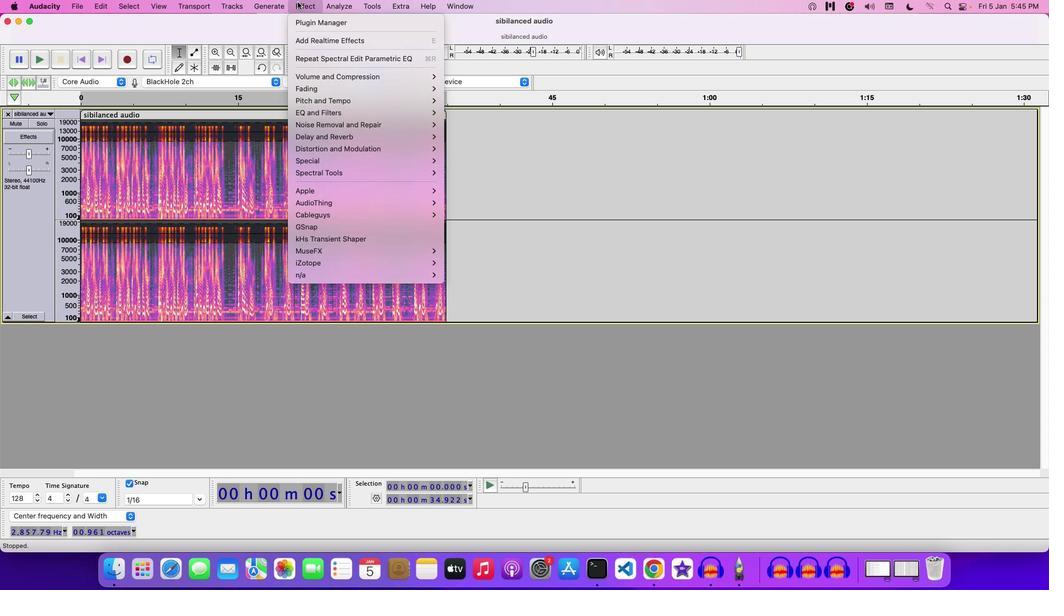 
Action: Mouse moved to (313, 61)
Screenshot: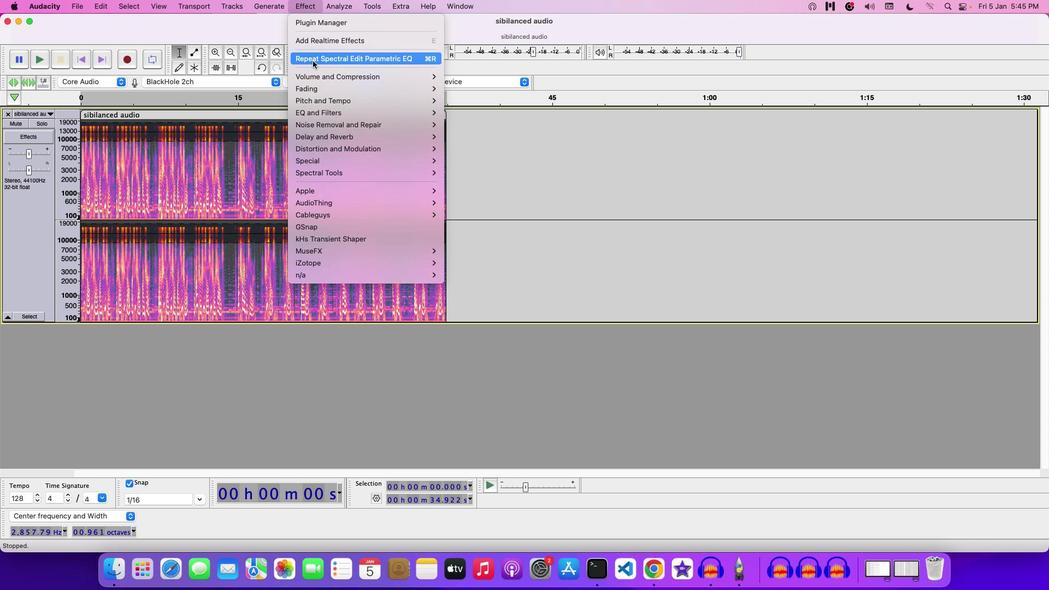 
Action: Mouse pressed left at (313, 61)
Screenshot: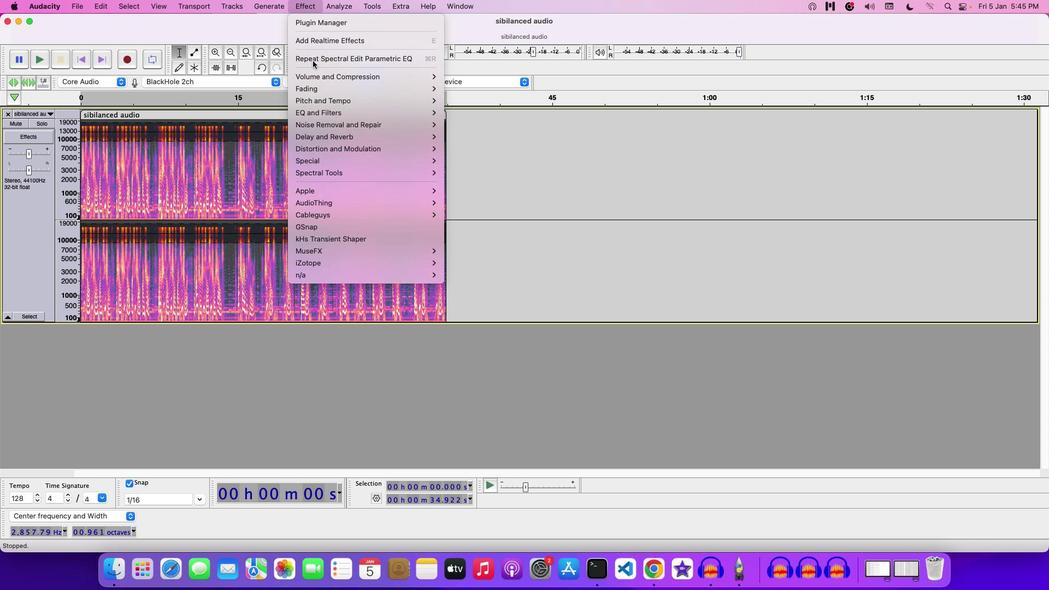 
Action: Mouse moved to (43, 59)
Screenshot: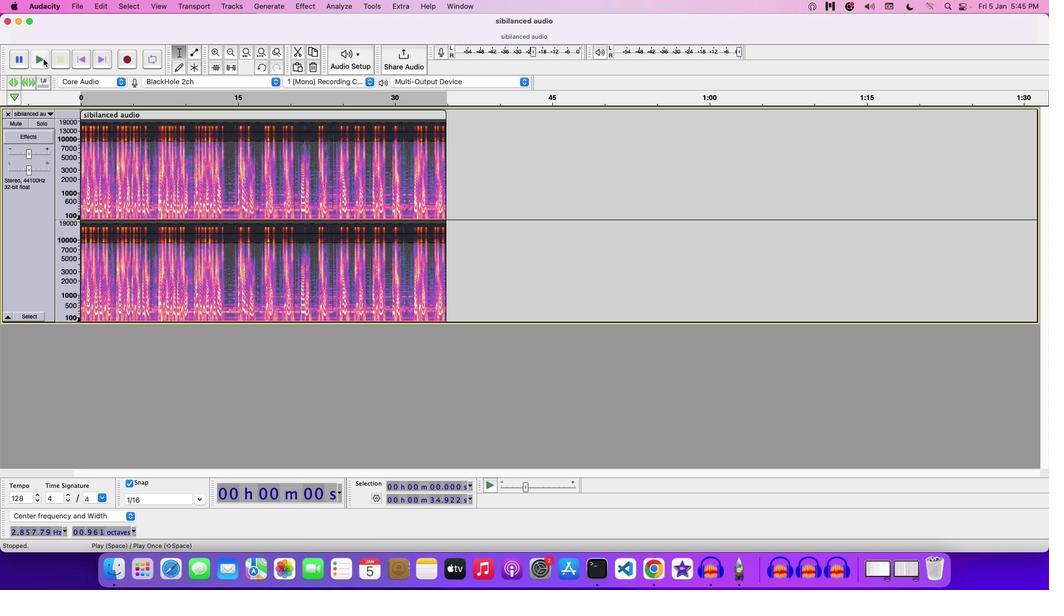 
Action: Mouse pressed left at (43, 59)
Screenshot: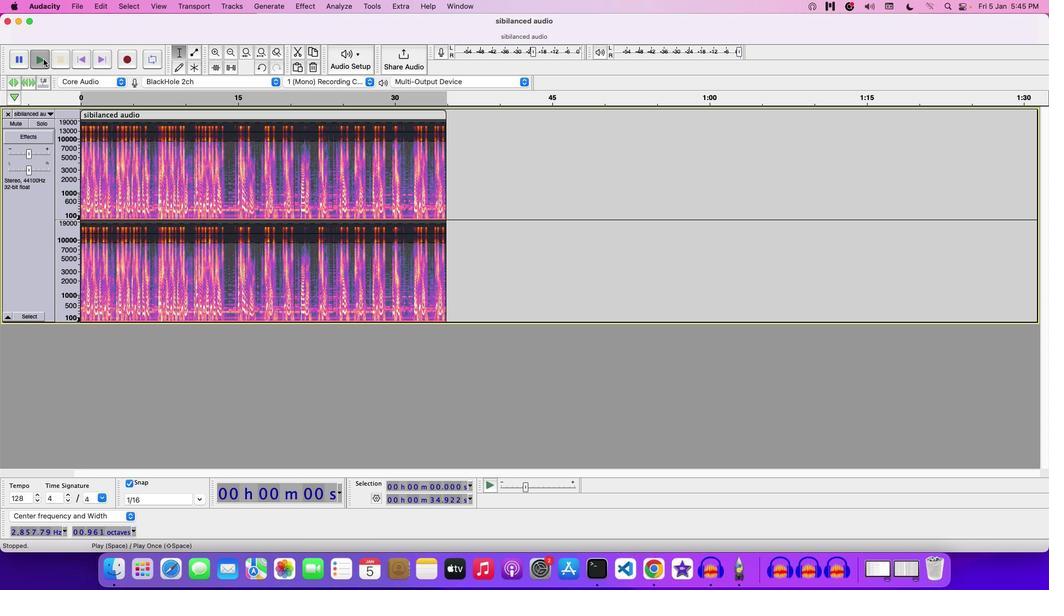 
Action: Mouse moved to (29, 156)
Screenshot: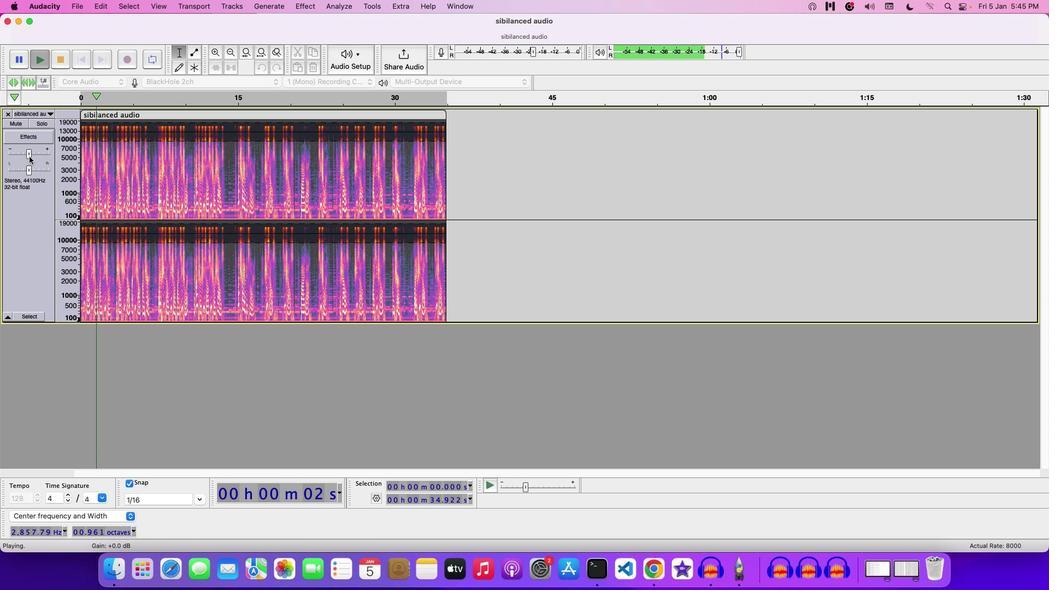 
Action: Mouse pressed left at (29, 156)
Screenshot: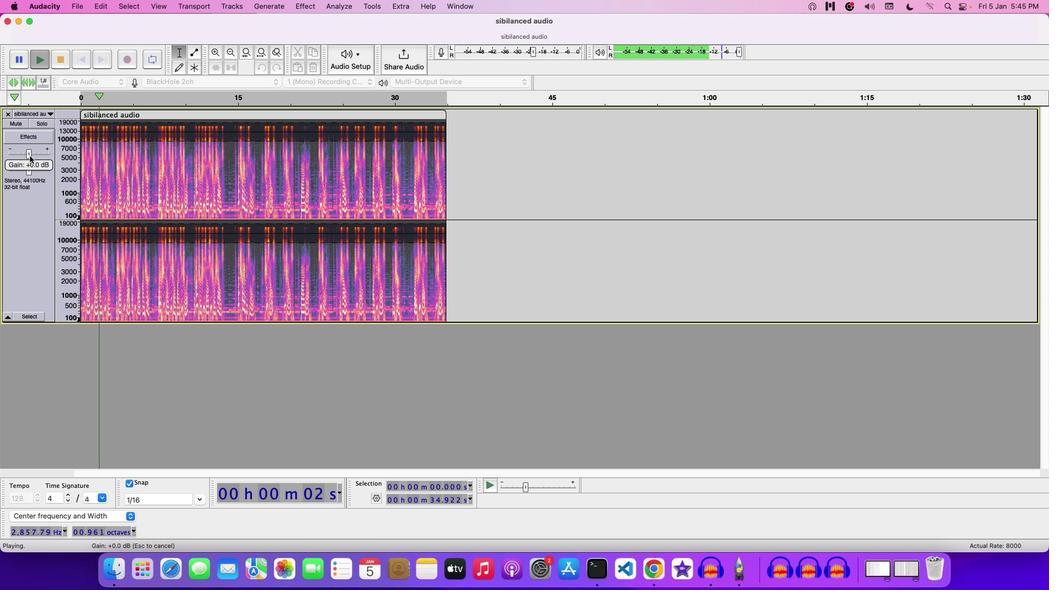 
Action: Mouse moved to (183, 132)
Screenshot: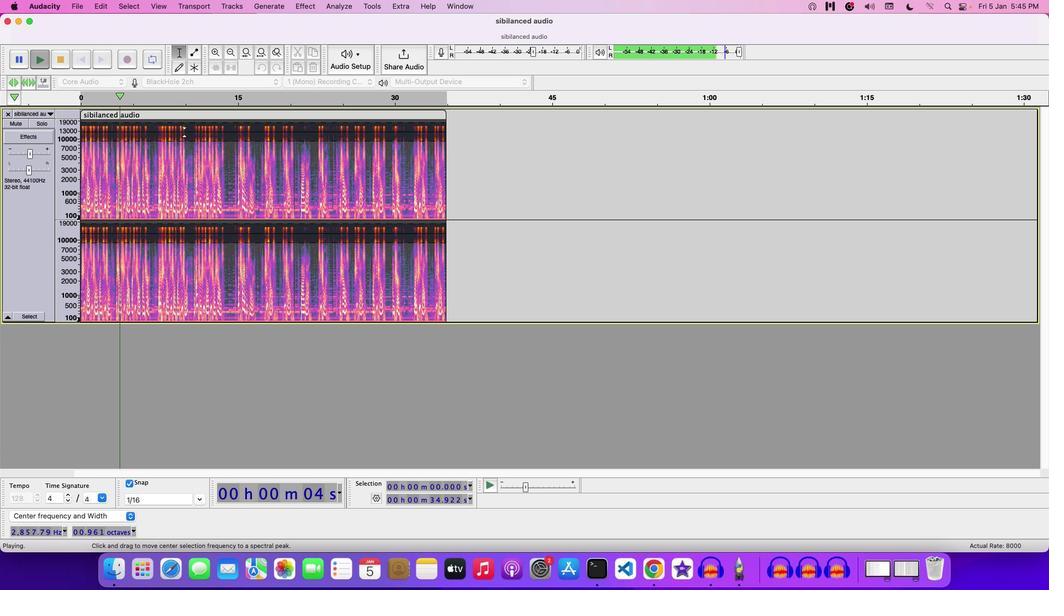 
Action: Mouse pressed left at (183, 132)
Screenshot: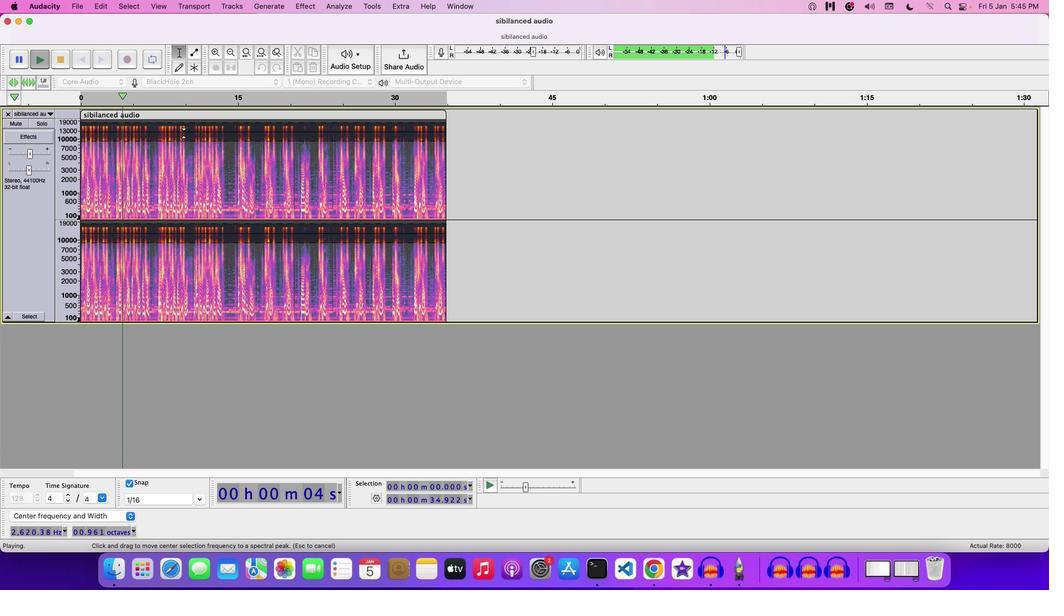 
Action: Mouse moved to (26, 154)
Screenshot: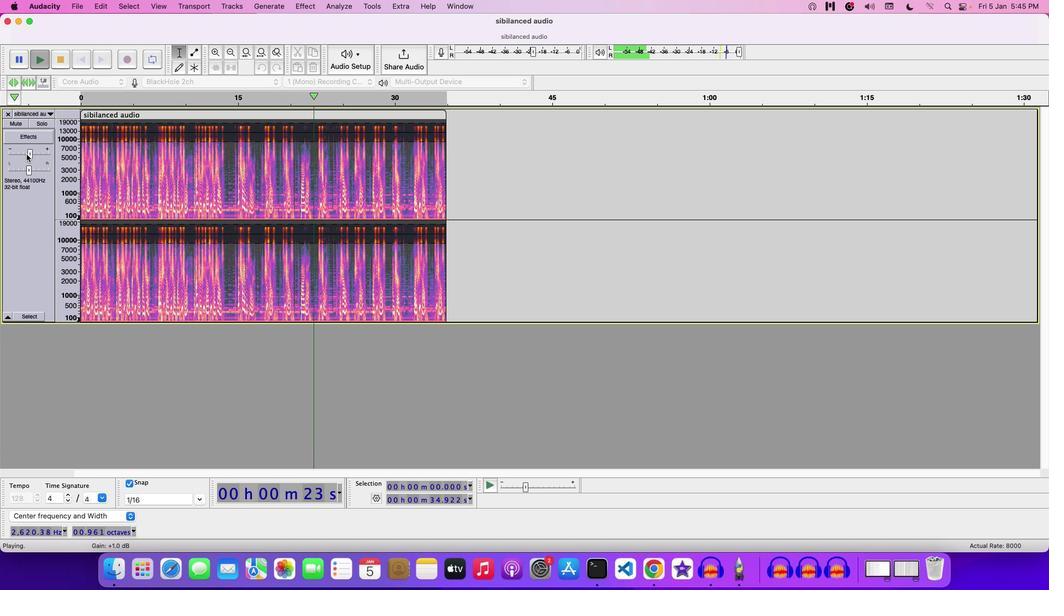 
Action: Mouse pressed left at (26, 154)
Screenshot: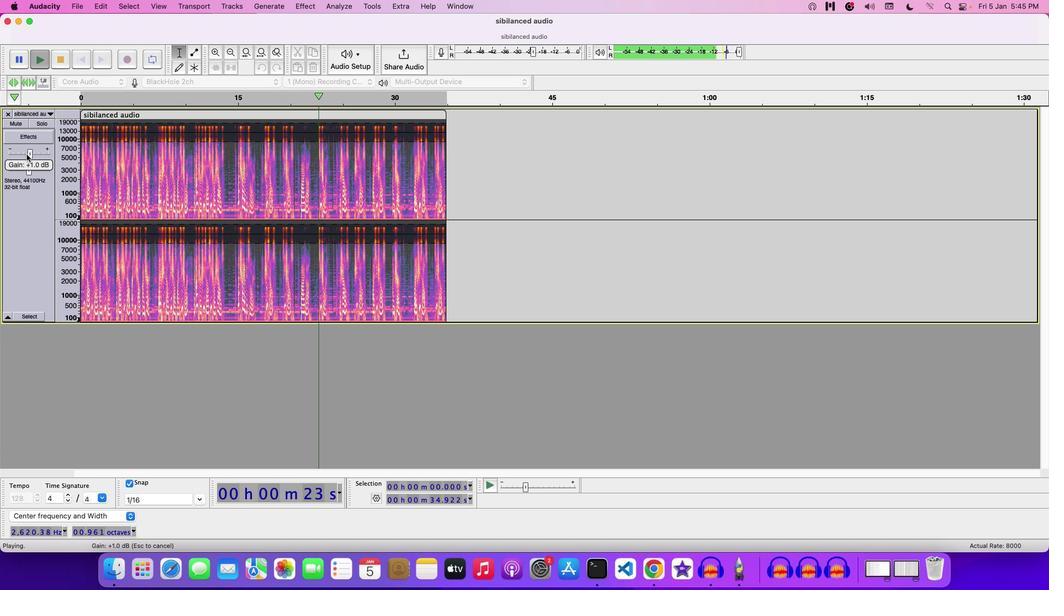 
Action: Mouse pressed left at (26, 154)
Screenshot: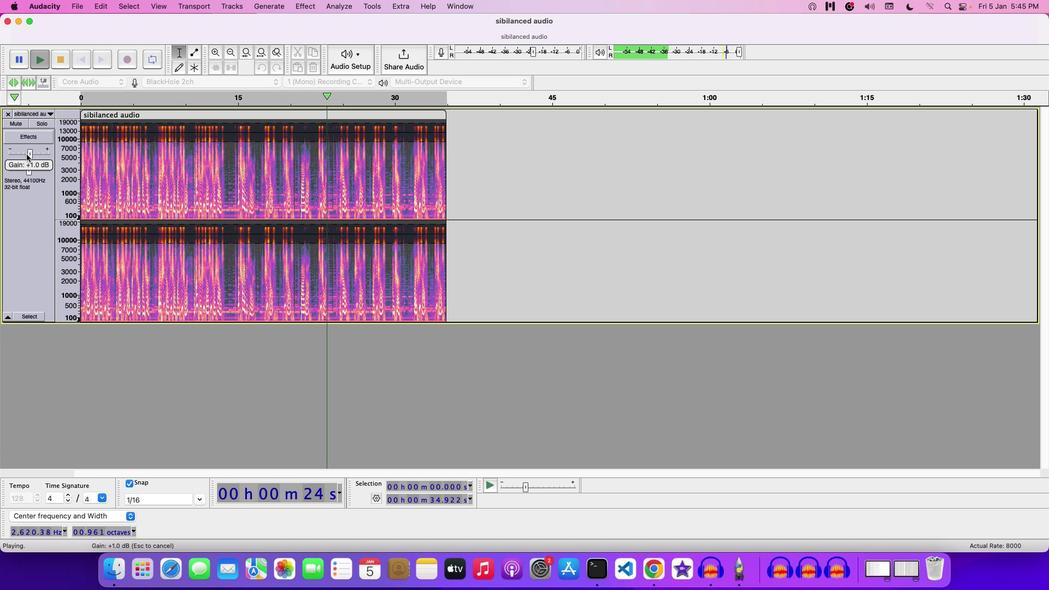 
Action: Mouse moved to (445, 130)
Screenshot: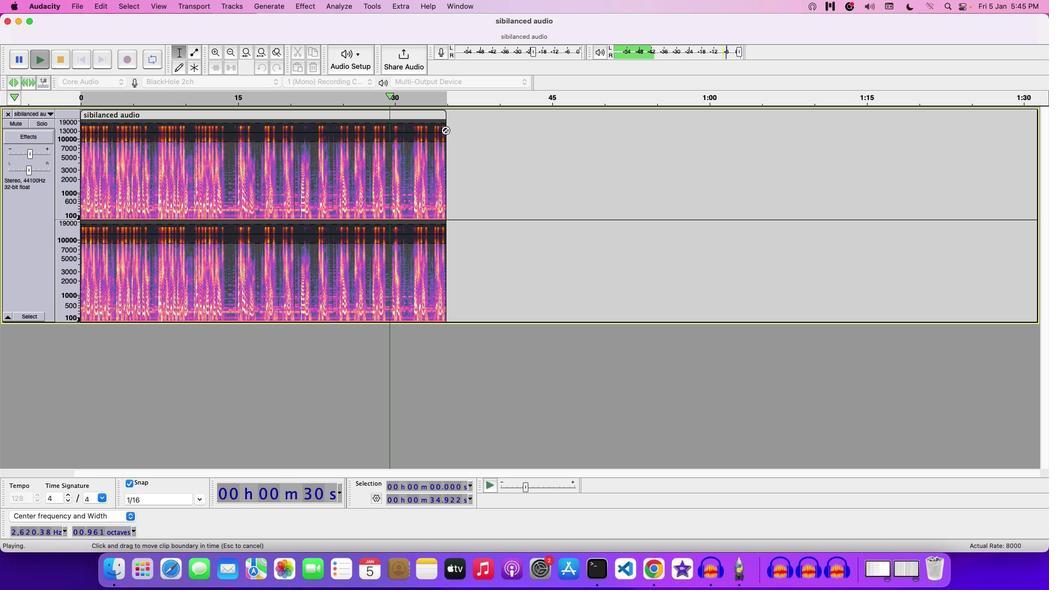 
Action: Key pressed Key.space
Screenshot: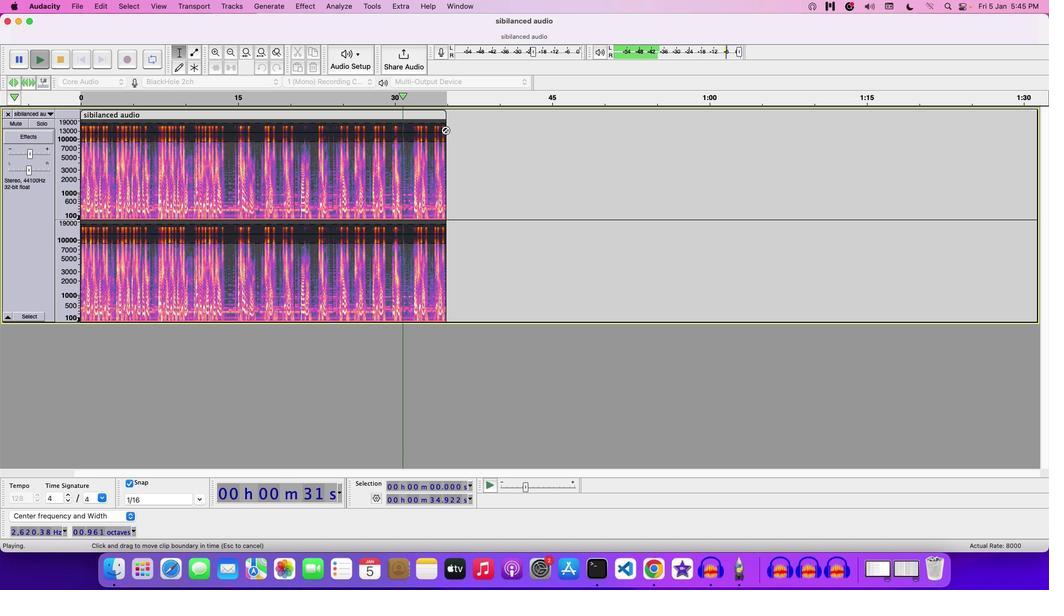 
Action: Mouse moved to (74, 7)
Screenshot: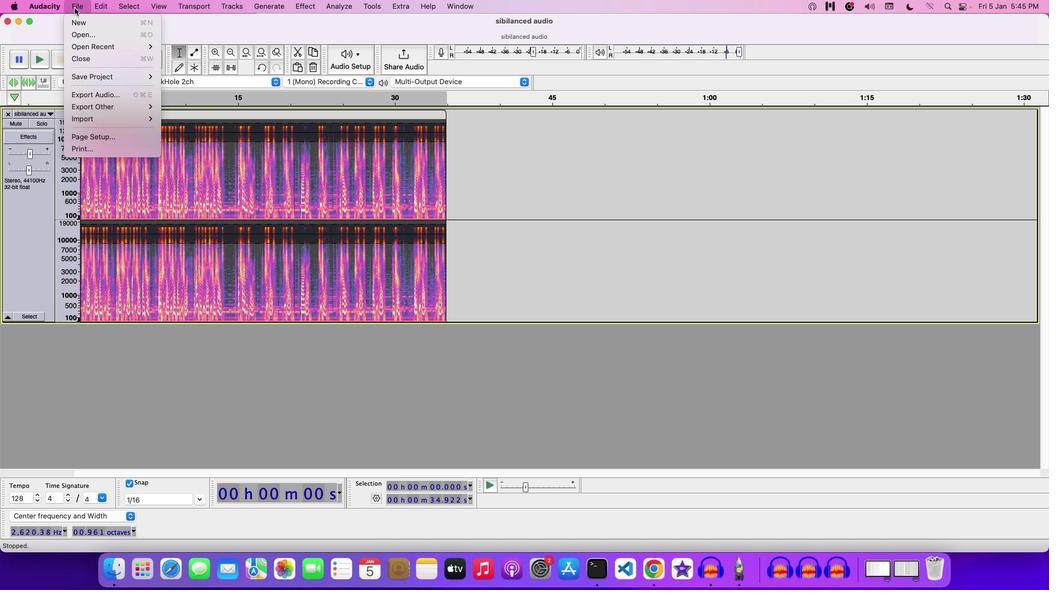 
Action: Mouse pressed left at (74, 7)
Screenshot: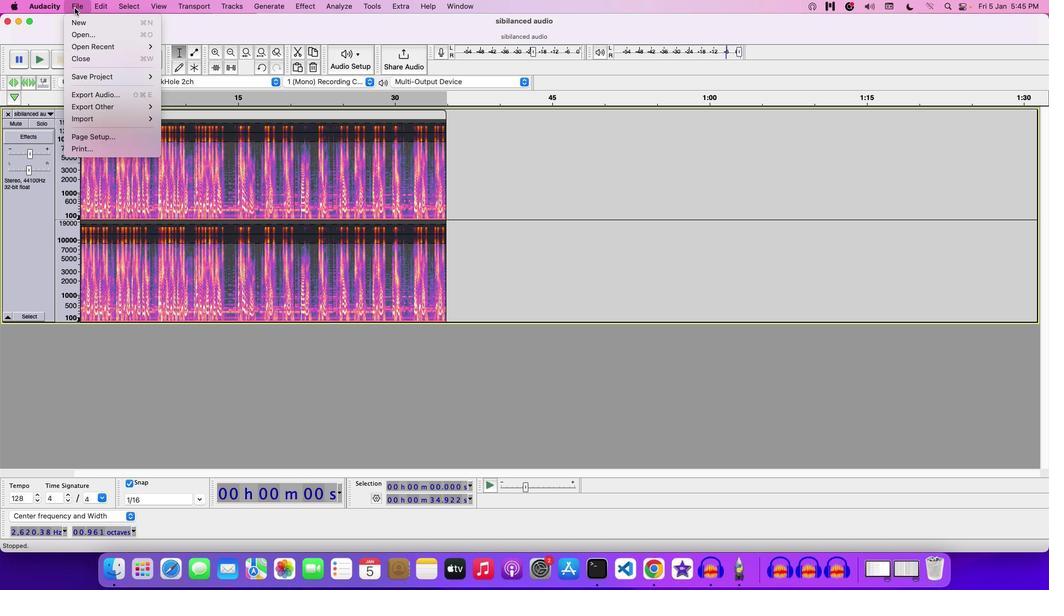 
Action: Mouse moved to (180, 74)
Screenshot: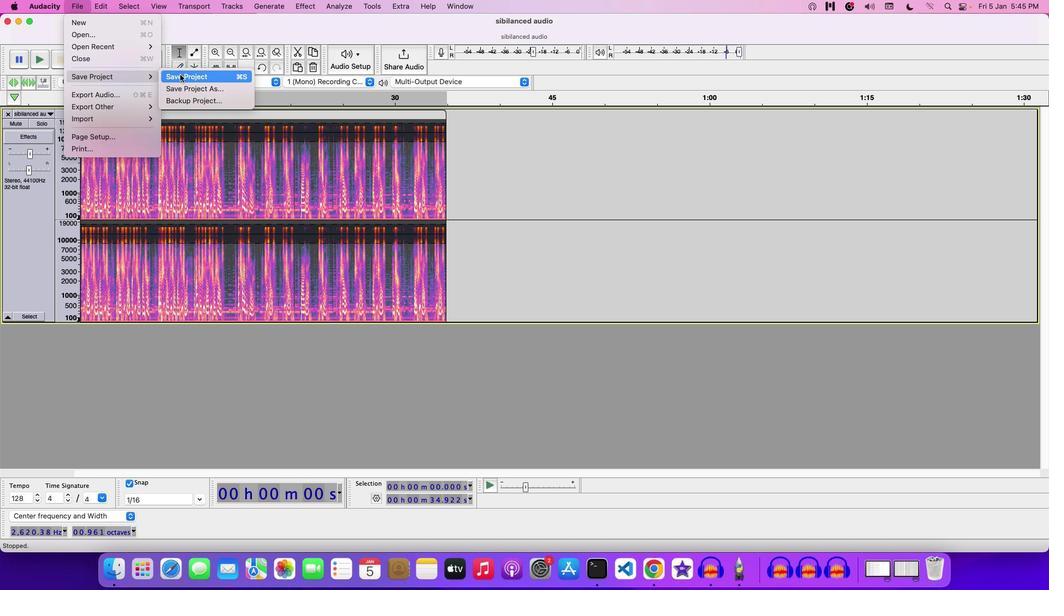
Action: Mouse pressed left at (180, 74)
Screenshot: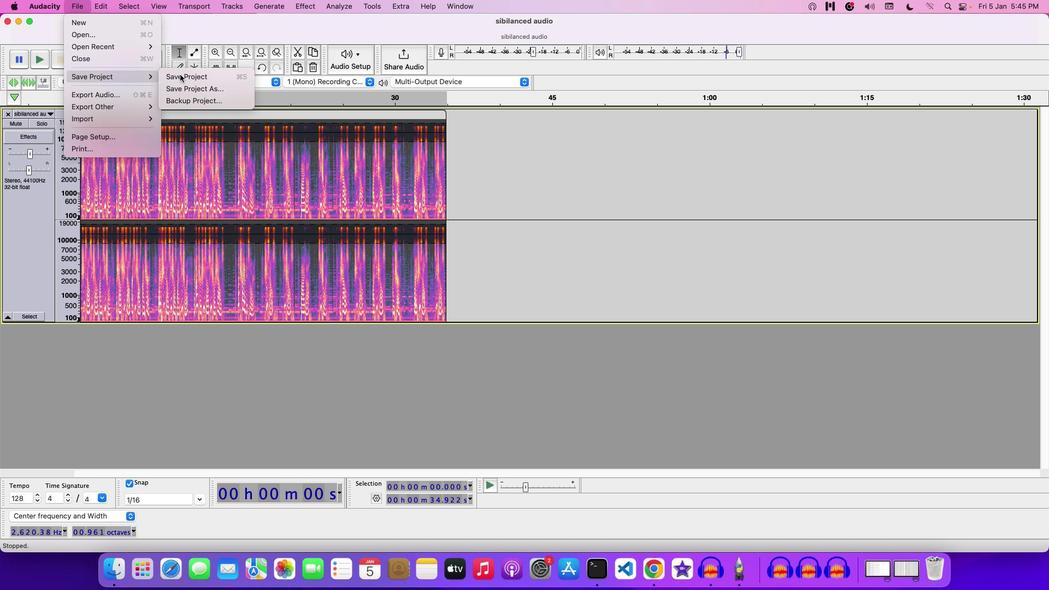 
Action: Mouse moved to (539, 136)
Screenshot: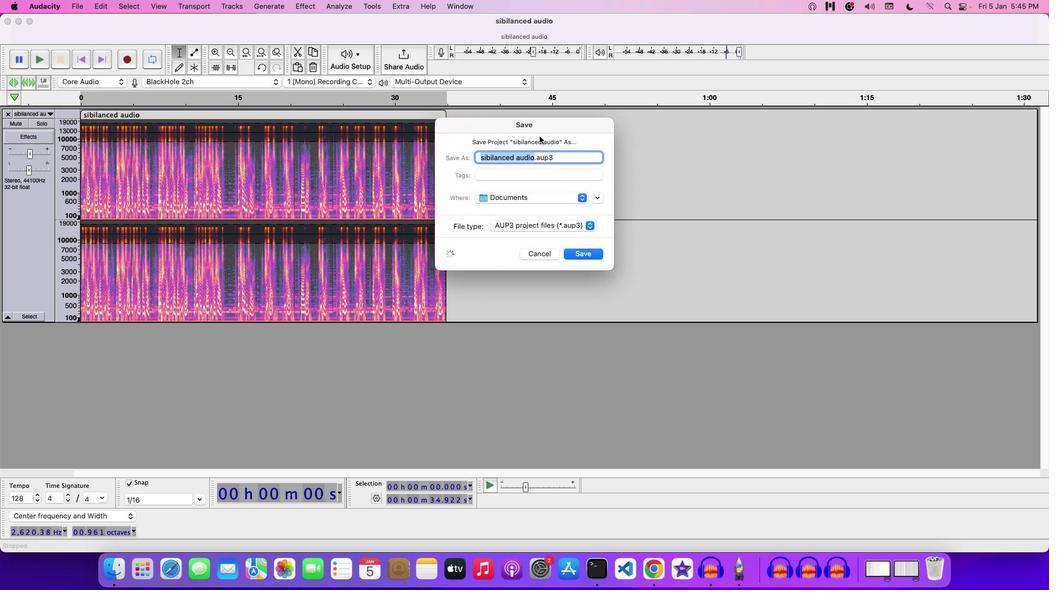 
Action: Key pressed Key.backspace's'Key.backspace'u''s''i''n''g'Key.space's''p''e''c''t''r''a''l'Key.space'e''d''i''t'Key.space't''o''o''l'Key.space
Screenshot: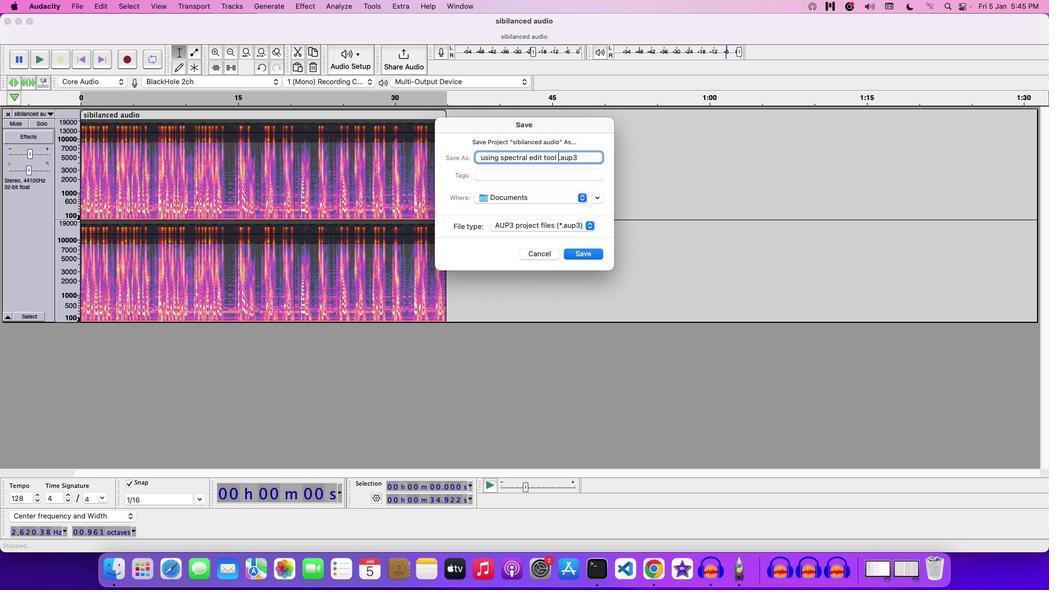 
Action: Mouse moved to (576, 251)
Screenshot: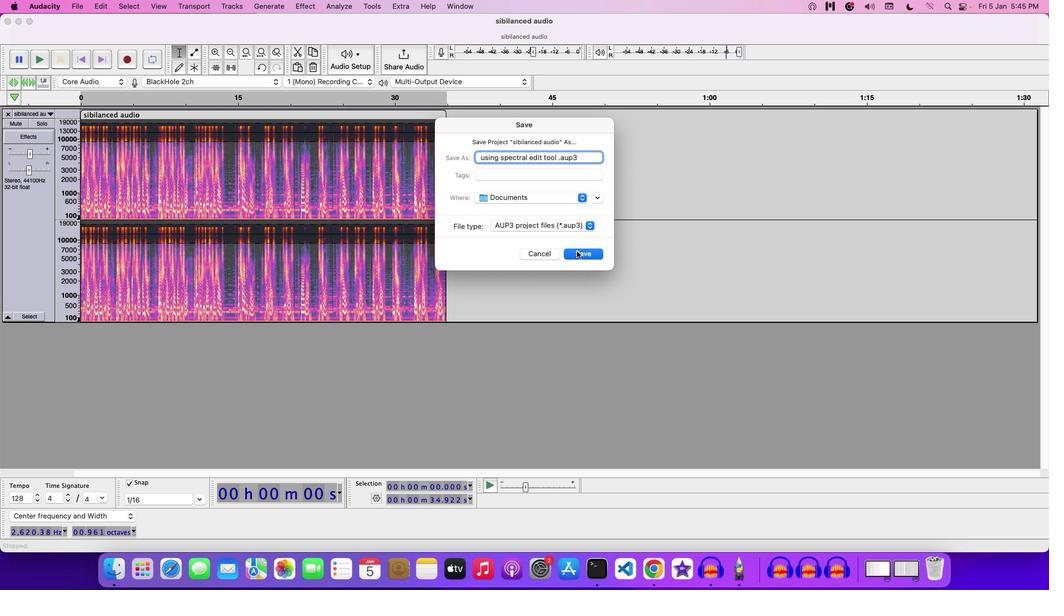 
Action: Mouse pressed left at (576, 251)
Screenshot: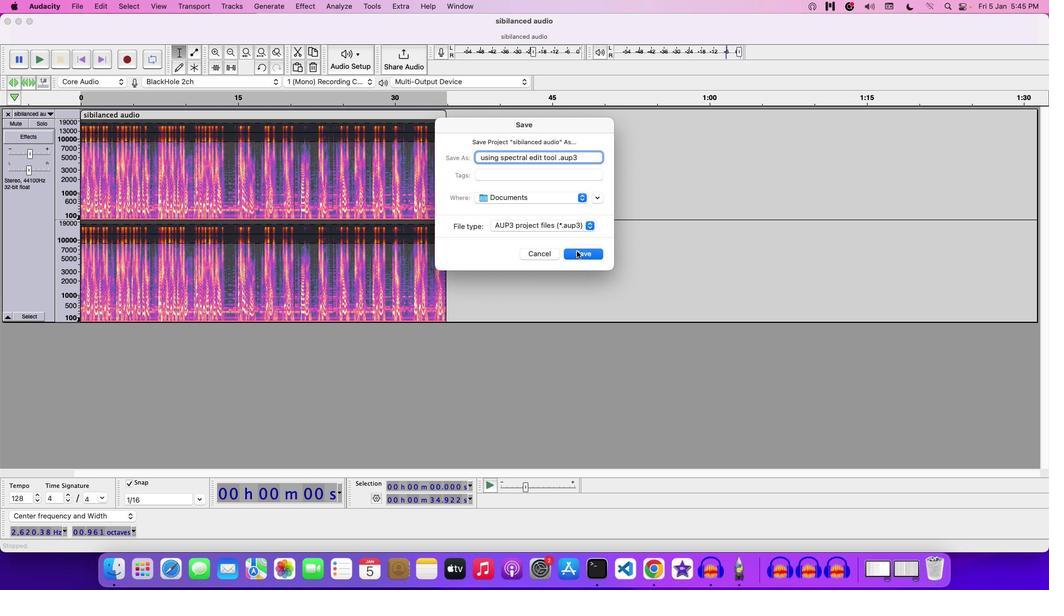 
